 Task: Open a blank google sheet and write heading  City data  Add 10 city name:-  '1. Chelsea, New York, NY , 2. Beverly Hills, Los Angeles, CA , 3. Knightsbridge, London, United Kingdom , 4. Le Marais, Paris, forance , 5. Ginza, Tokyo, Japan_x000D_
6. Circular Quay, Sydney, Australia , 7. Mitte, Berlin, Germany , 8. Downtown, Toronto, Canada , 9. Trastevere, Rome, 10. Colaba, Mumbai, India. ' in December Last week sales are  1. Chelsea, New York, NY 10001 | 2. Beverly Hills, Los Angeles, CA 90210 | 3. Knightsbridge, London, United Kingdom SW1X 7XL | 4. Le Marais, Paris, forance 75004 | 5. Ginza, Tokyo, Japan 104-0061 | 6. Circular Quay, Sydney, Australia 2000 | 7. Mitte, Berlin, Germany 10178 | 8. Downtown, Toronto, Canada M5V 3L9 | 9. Trastevere, Rome, Italy 00153 | 10. Colaba, Mumbai, India 400005. Save page auditingSalesTrends
Action: Mouse moved to (1102, 75)
Screenshot: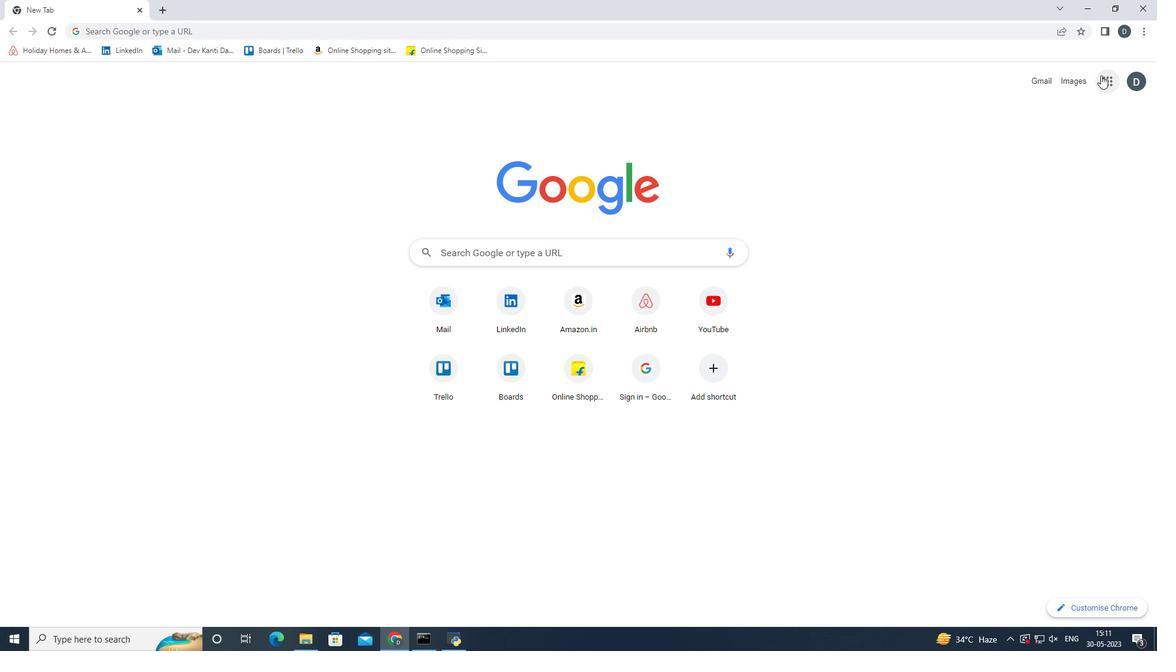 
Action: Mouse pressed left at (1102, 75)
Screenshot: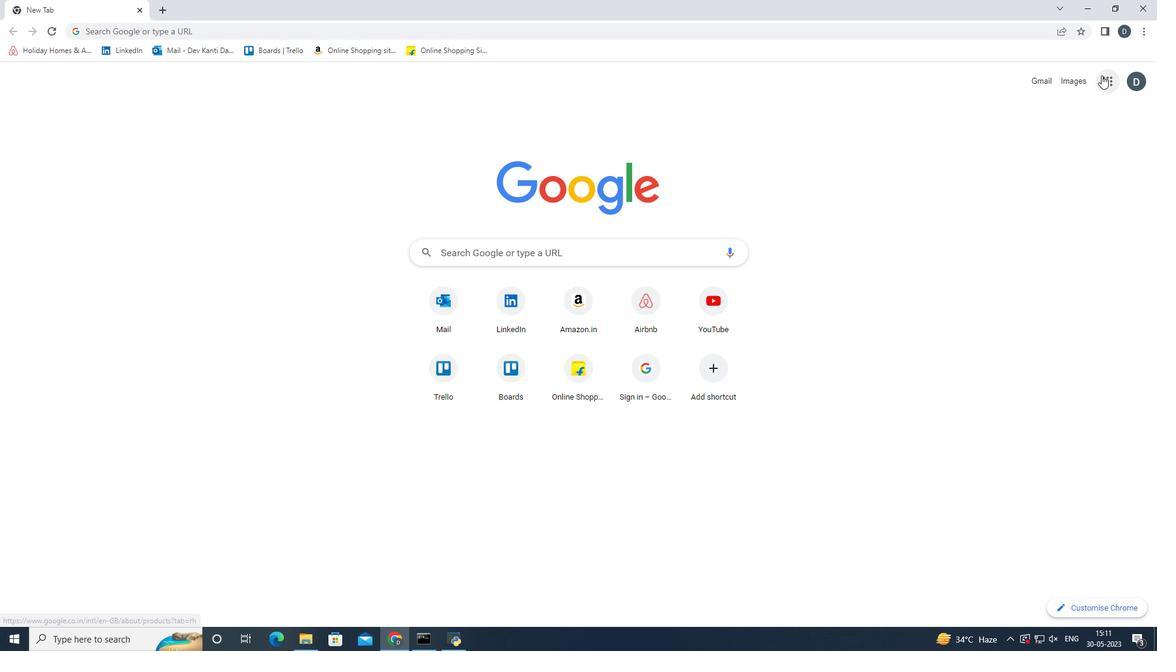 
Action: Mouse moved to (1083, 247)
Screenshot: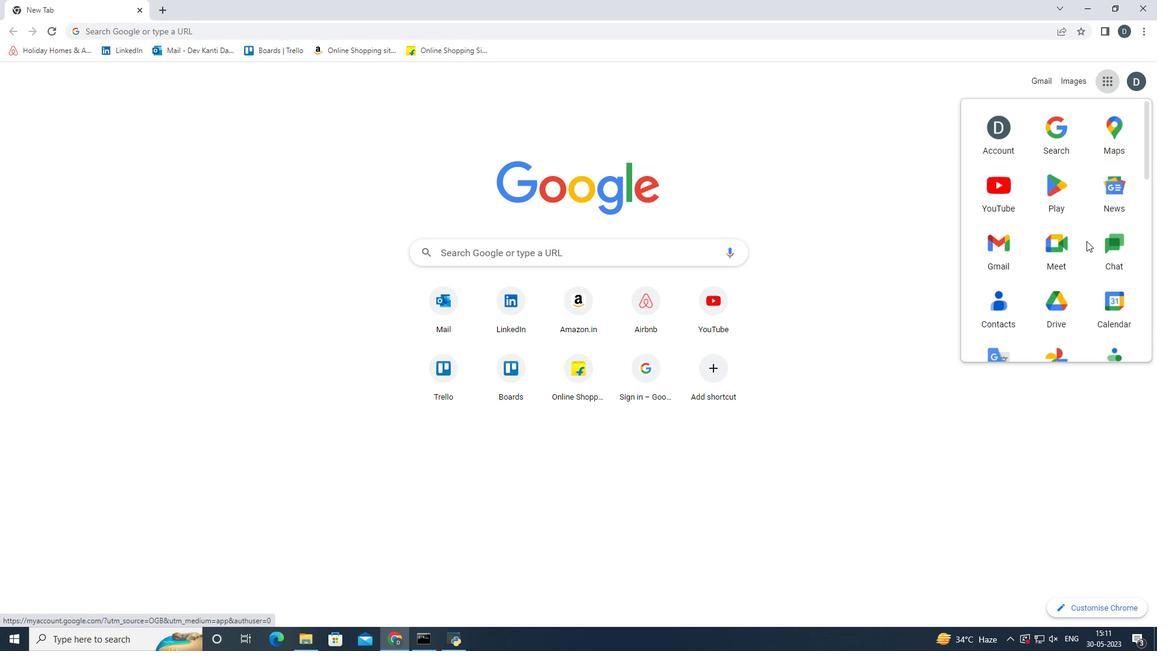 
Action: Mouse scrolled (1083, 246) with delta (0, 0)
Screenshot: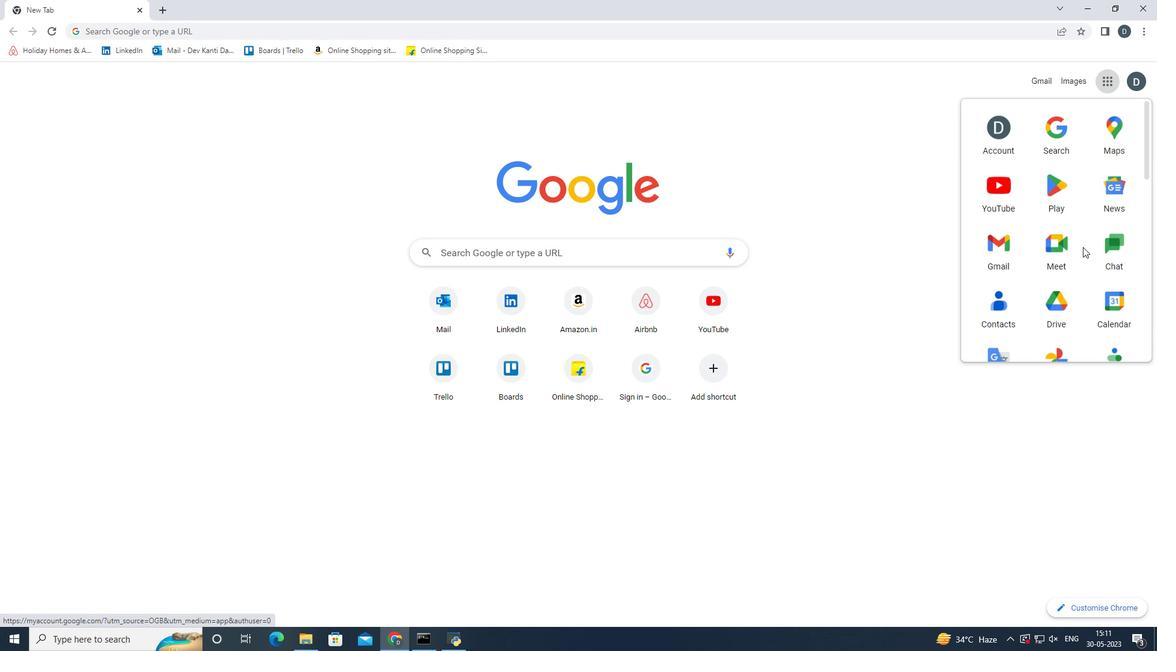 
Action: Mouse scrolled (1083, 246) with delta (0, 0)
Screenshot: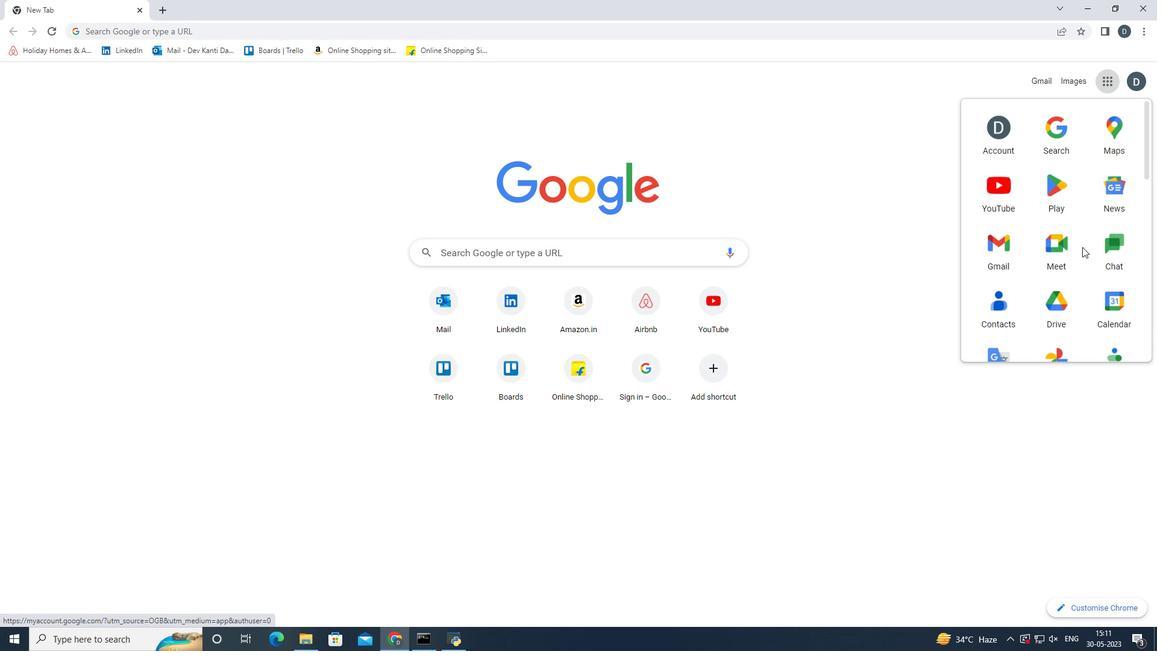
Action: Mouse scrolled (1083, 246) with delta (0, 0)
Screenshot: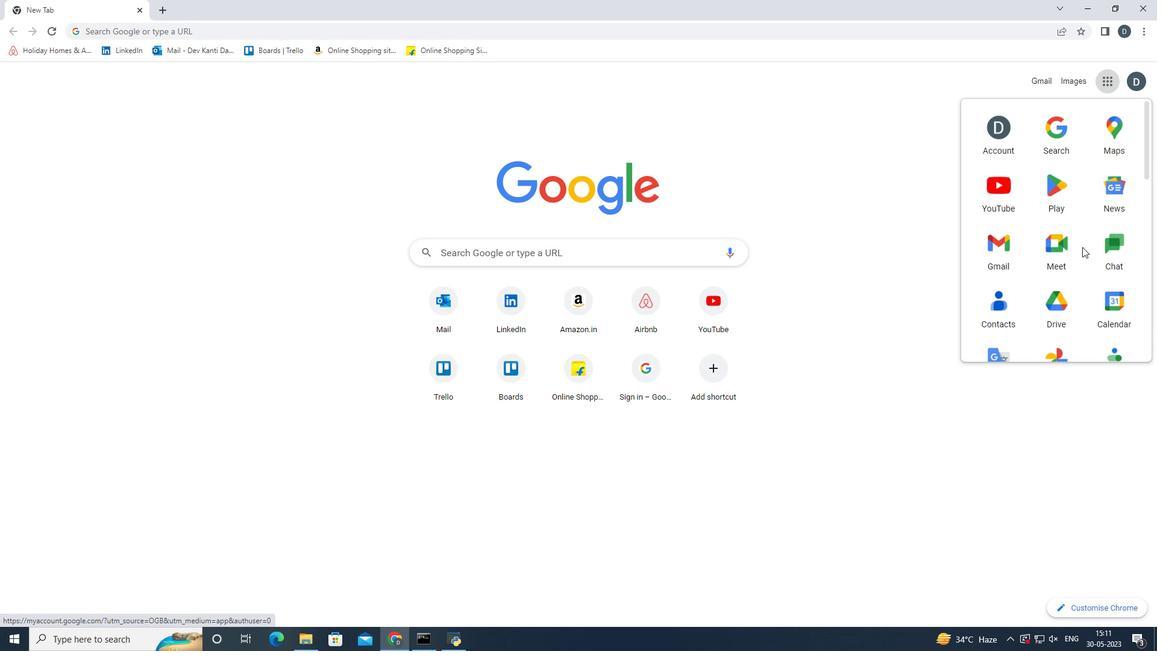 
Action: Mouse scrolled (1083, 246) with delta (0, 0)
Screenshot: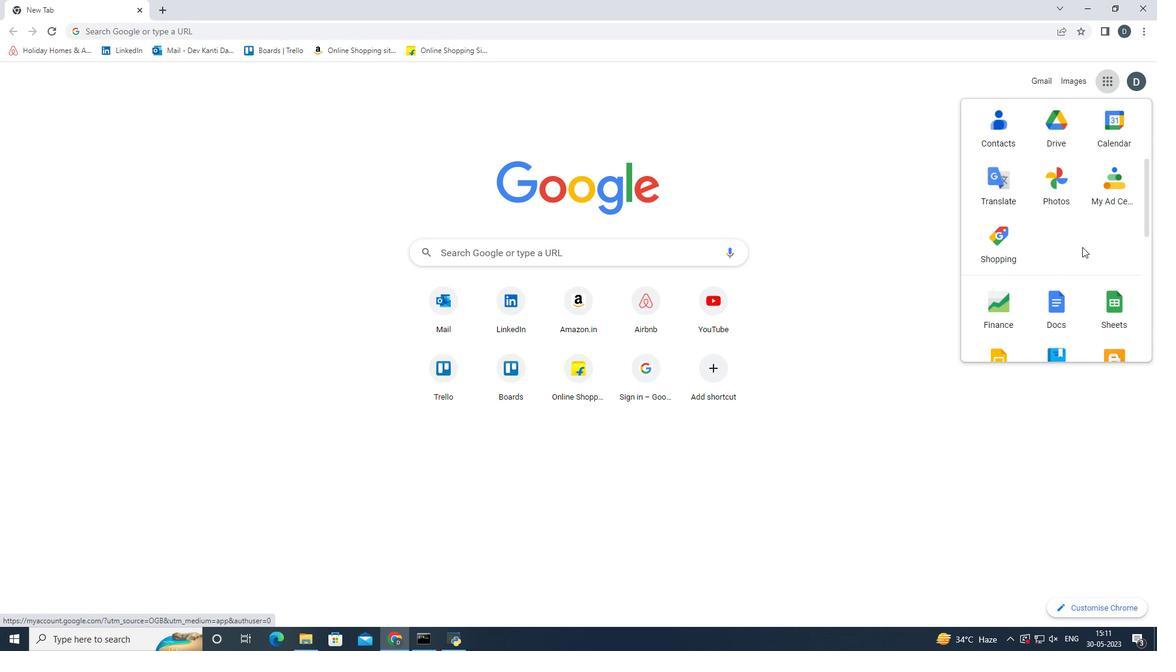 
Action: Mouse scrolled (1083, 246) with delta (0, 0)
Screenshot: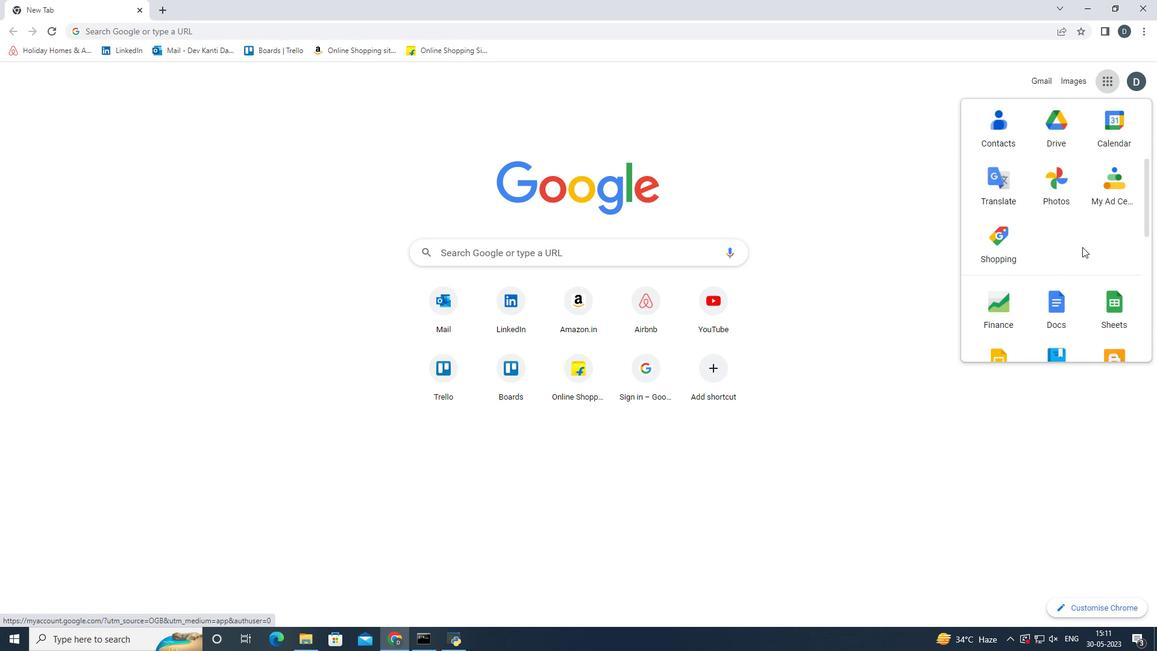
Action: Mouse moved to (1125, 203)
Screenshot: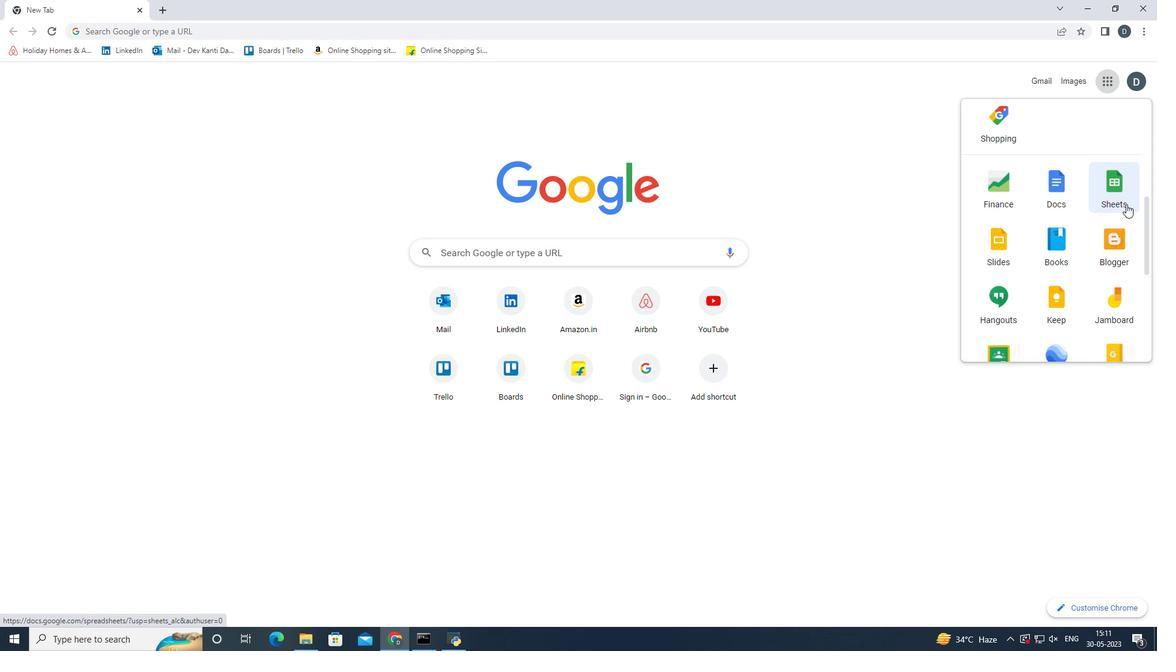 
Action: Mouse pressed left at (1125, 203)
Screenshot: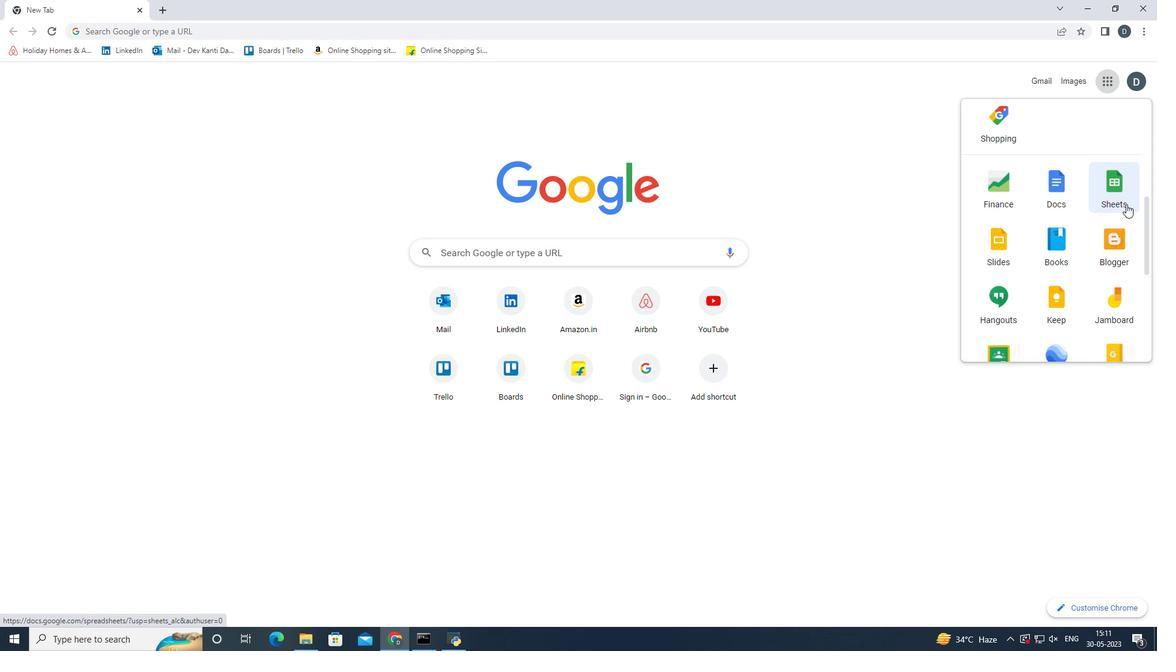 
Action: Mouse moved to (271, 178)
Screenshot: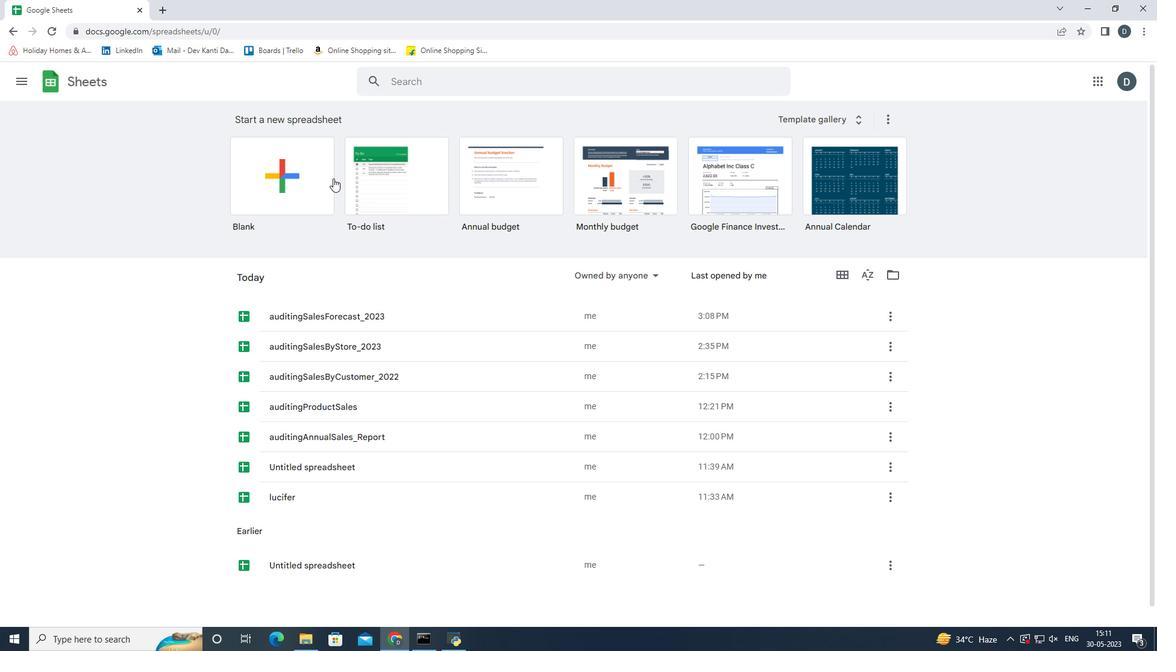 
Action: Mouse pressed left at (271, 178)
Screenshot: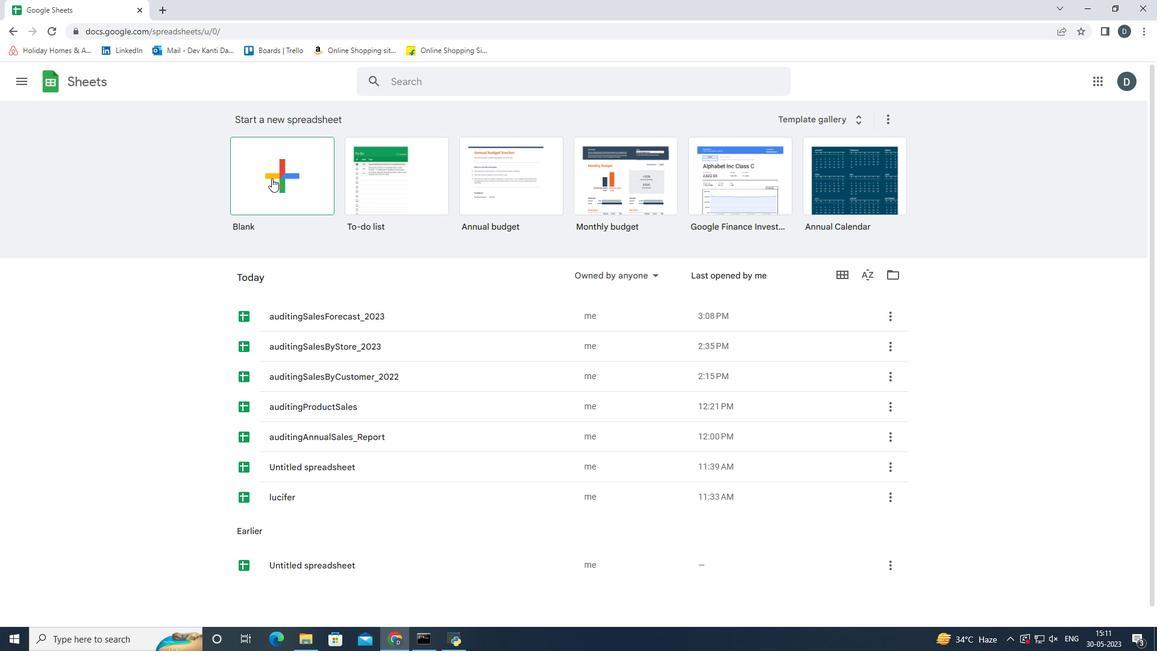 
Action: Mouse moved to (77, 169)
Screenshot: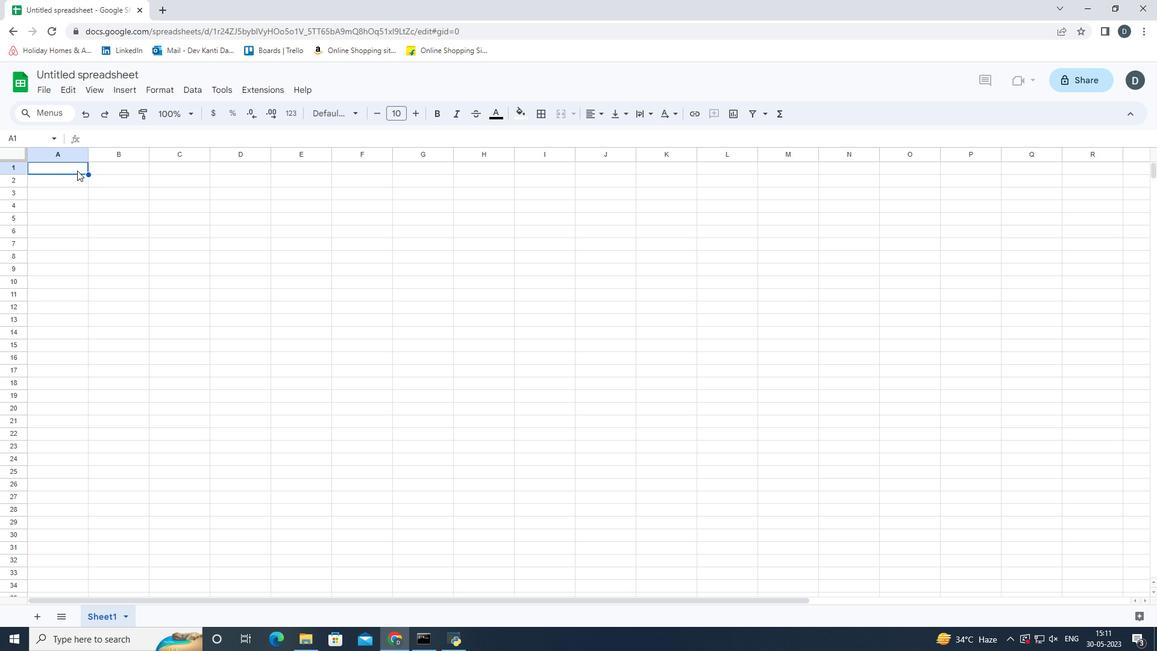 
Action: Key pressed <Key.shift>City<Key.space><Key.shift>Data<Key.enter><Key.shift><Key.shift><Key.shift><Key.shift><Key.shift><Key.shift><Key.shift><Key.shift><Key.shift><Key.shift><Key.shift><Key.shift><Key.shift><Key.shift><Key.shift><Key.shift><Key.shift><Key.shift><Key.shift><Key.shift><Key.shift><Key.shift><Key.shift><Key.shift><Key.shift><Key.shift><Key.shift><Key.shift><Key.shift><Key.shift><Key.shift><Key.shift><Key.shift><Key.shift><Key.shift><Key.shift><Key.shift><Key.shift><Key.shift><Key.shift><Key.shift><Key.shift><Key.shift><Key.shift><Key.shift><Key.shift><Key.shift><Key.shift><Key.shift><Key.shift><Key.shift><Key.shift><Key.shift><Key.shift><Key.shift><Key.shift><Key.shift><Key.shift><Key.shift><Key.shift><Key.shift><Key.shift><Key.shift>City<Key.space><Key.shift>Name<Key.enter><Key.up>
Screenshot: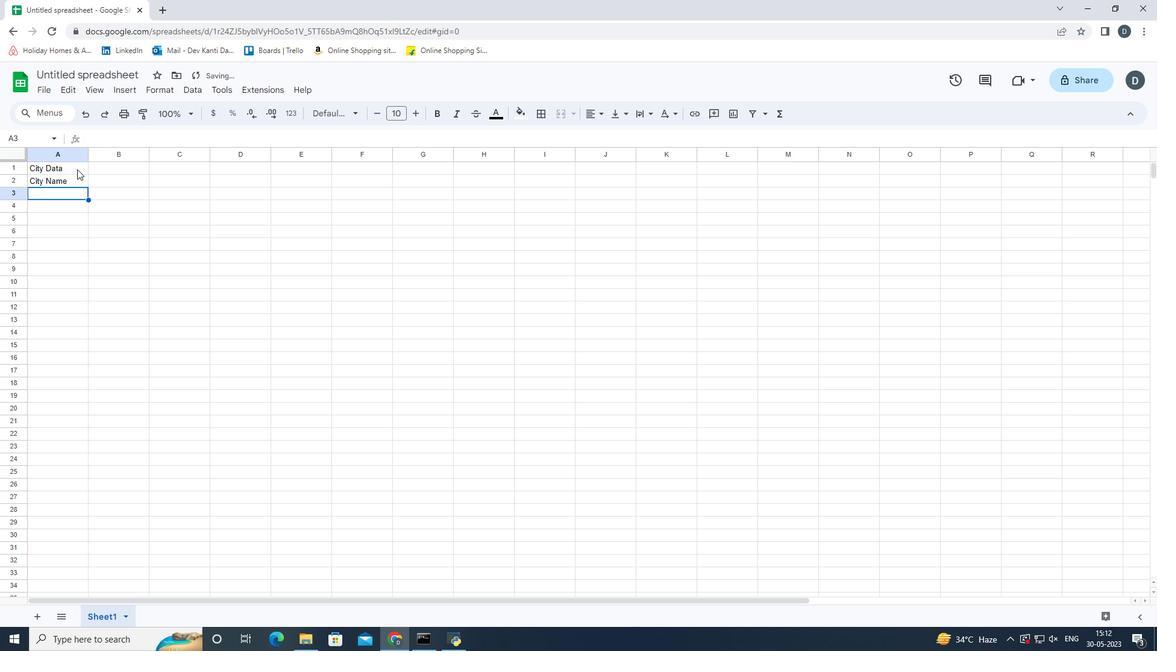 
Action: Mouse moved to (80, 186)
Screenshot: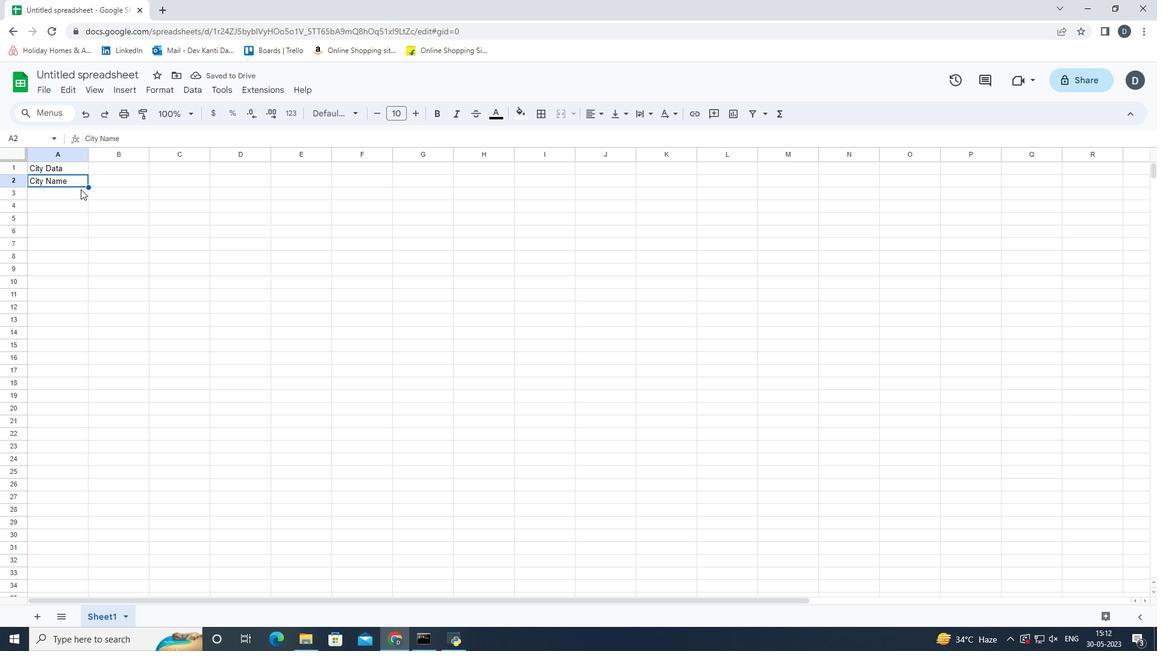 
Action: Mouse pressed left at (80, 186)
Screenshot: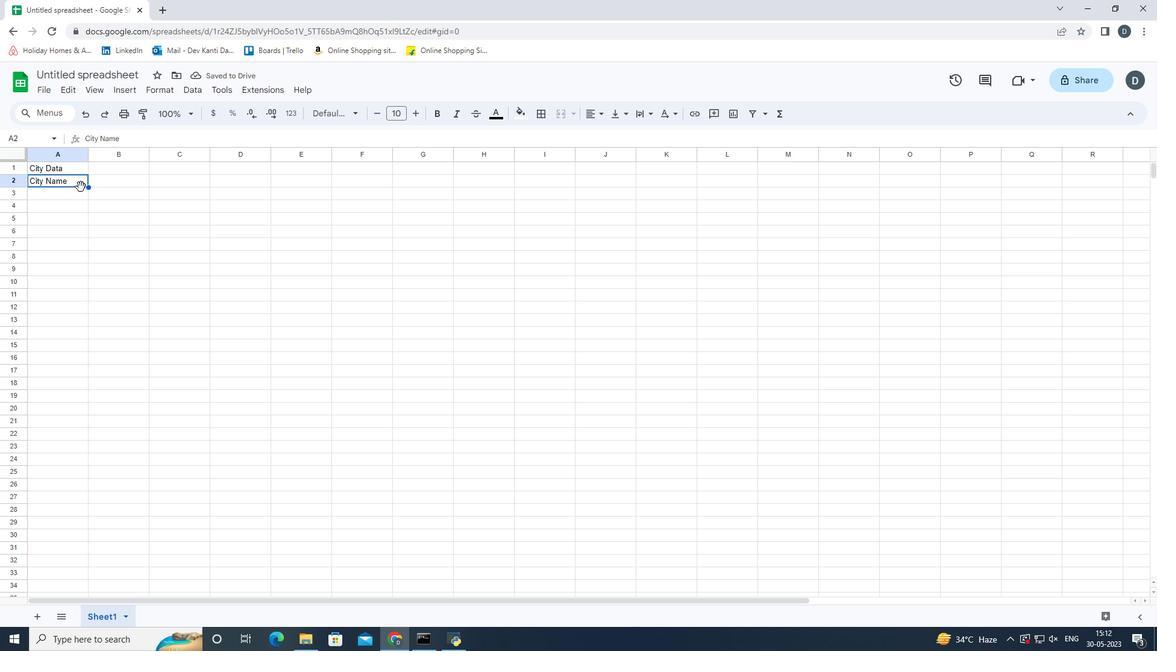 
Action: Mouse moved to (66, 179)
Screenshot: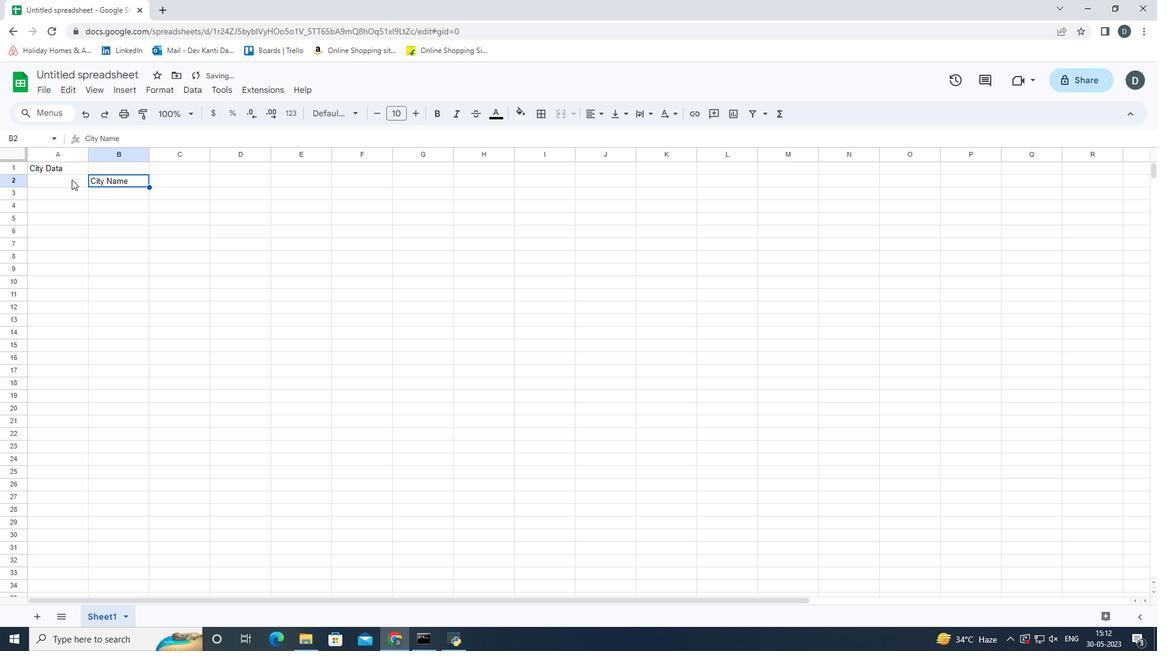 
Action: Mouse pressed left at (66, 179)
Screenshot: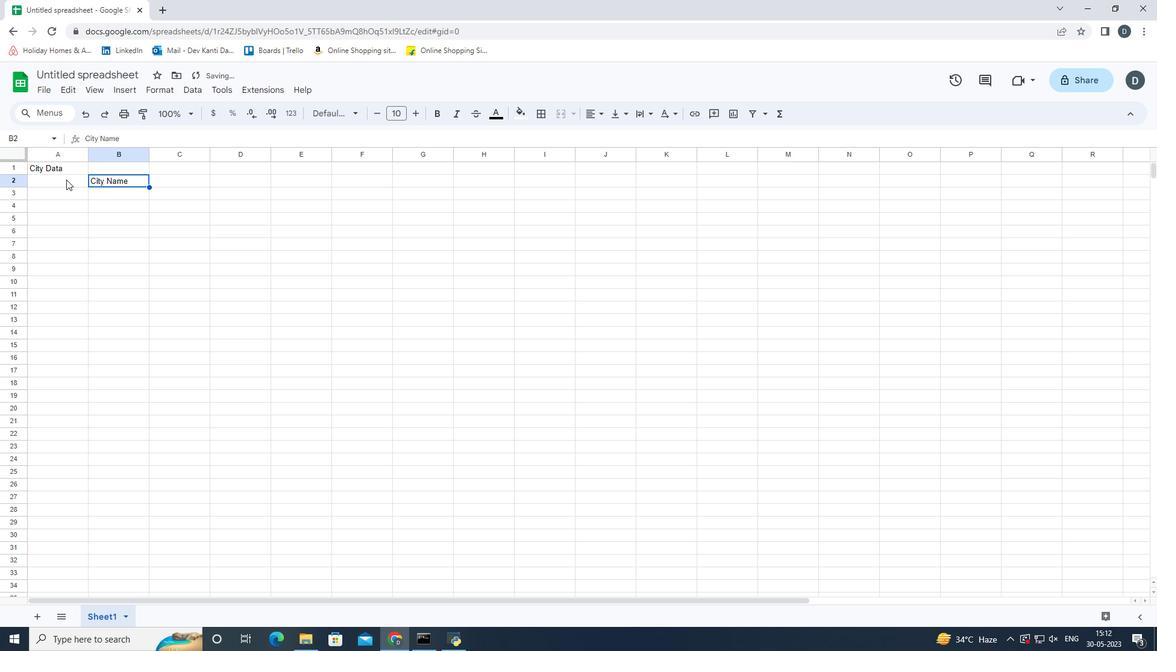 
Action: Key pressed <Key.shift>Sr.<Key.space><Key.shift>No.<Key.enter>1<Key.enter><Key.up><Key.right><Key.left><Key.down>2<Key.enter>3<Key.enter>4<Key.enter>5<Key.enter>6<Key.enter>7<Key.enter>8<Key.enter>9<Key.enter>10<Key.enter><Key.up><Key.up><Key.up><Key.up><Key.up><Key.up><Key.up><Key.up><Key.up><Key.up><Key.right><Key.shift>Chelsea,<Key.space><Key.shift>New<Key.space><Key.shift><Key.shift><Key.shift><Key.shift><Key.shift><Key.shift><Key.shift>York,<Key.space><Key.shift><Key.shift><Key.shift><Key.shift><Key.shift><Key.shift><Key.shift><Key.shift><Key.shift><Key.shift><Key.shift><Key.shift><Key.shift><Key.shift><Key.shift><Key.shift><Key.shift><Key.shift><Key.shift><Key.shift><Key.shift><Key.shift><Key.shift><Key.shift>NY<Key.enter>
Screenshot: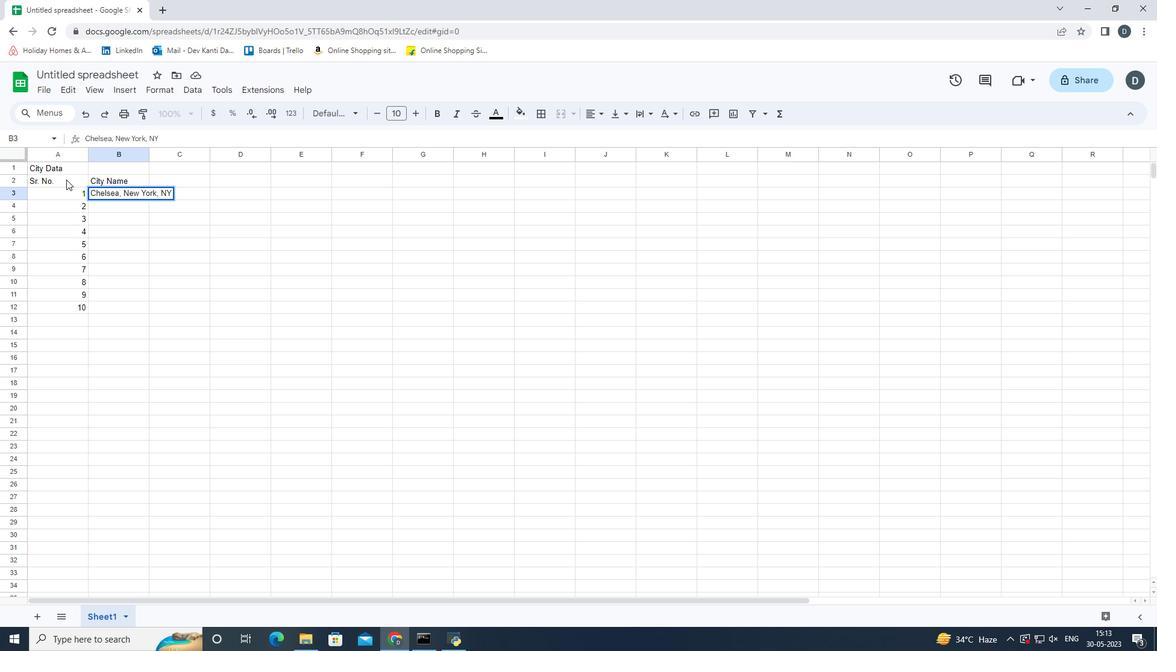
Action: Mouse moved to (148, 151)
Screenshot: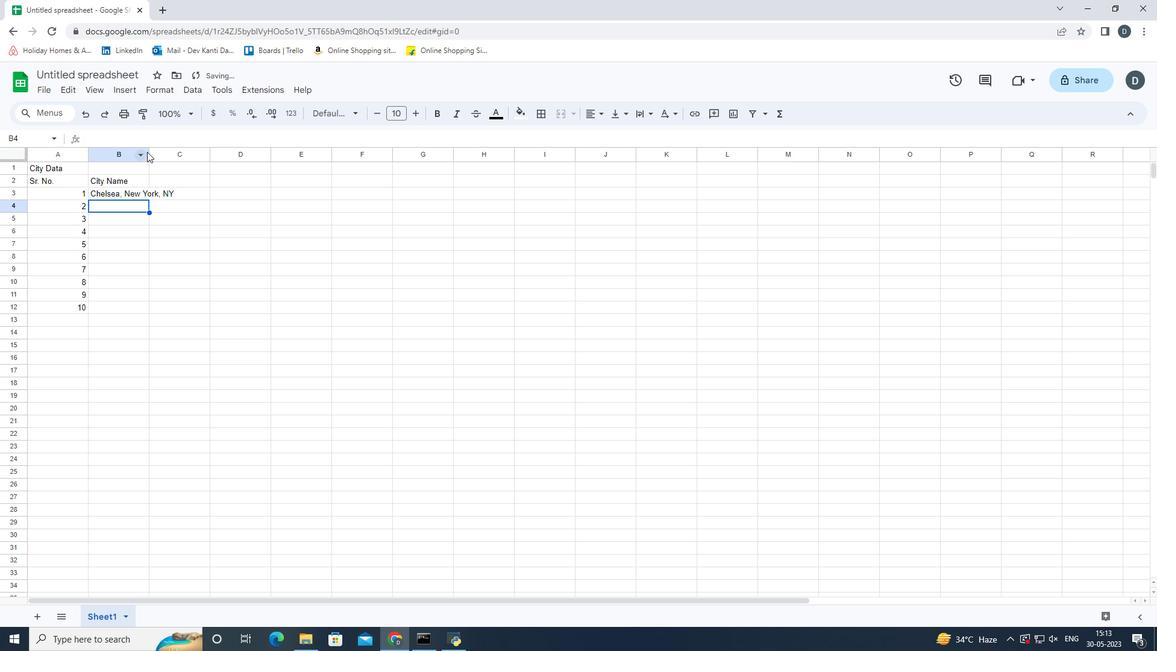 
Action: Mouse pressed left at (148, 151)
Screenshot: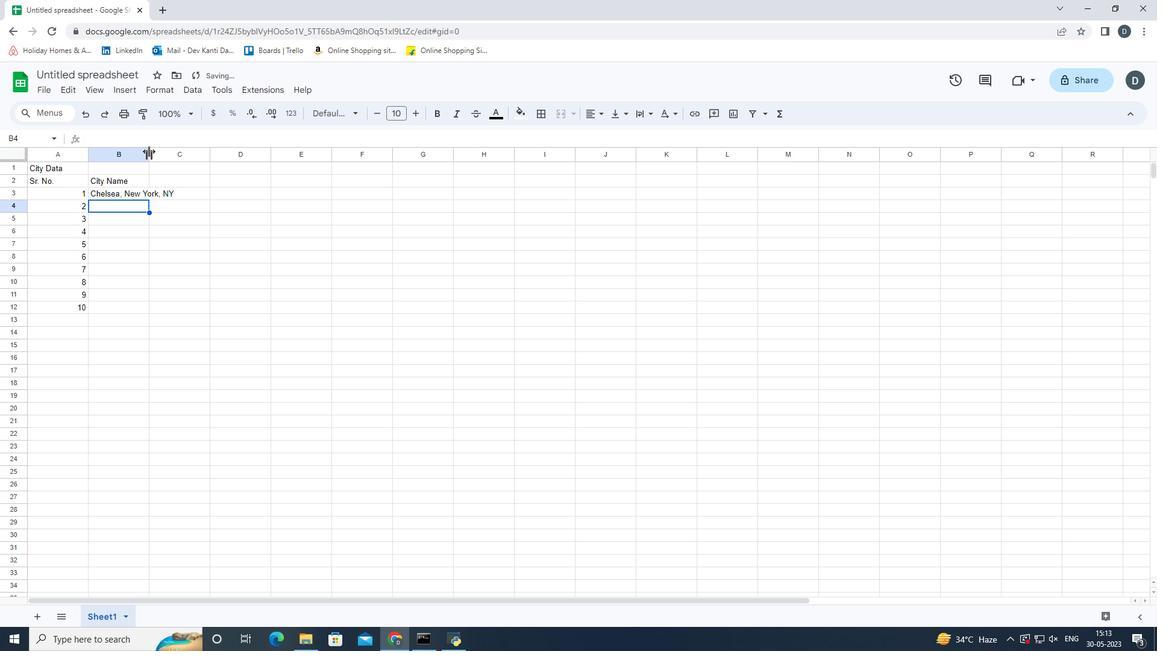 
Action: Mouse moved to (188, 246)
Screenshot: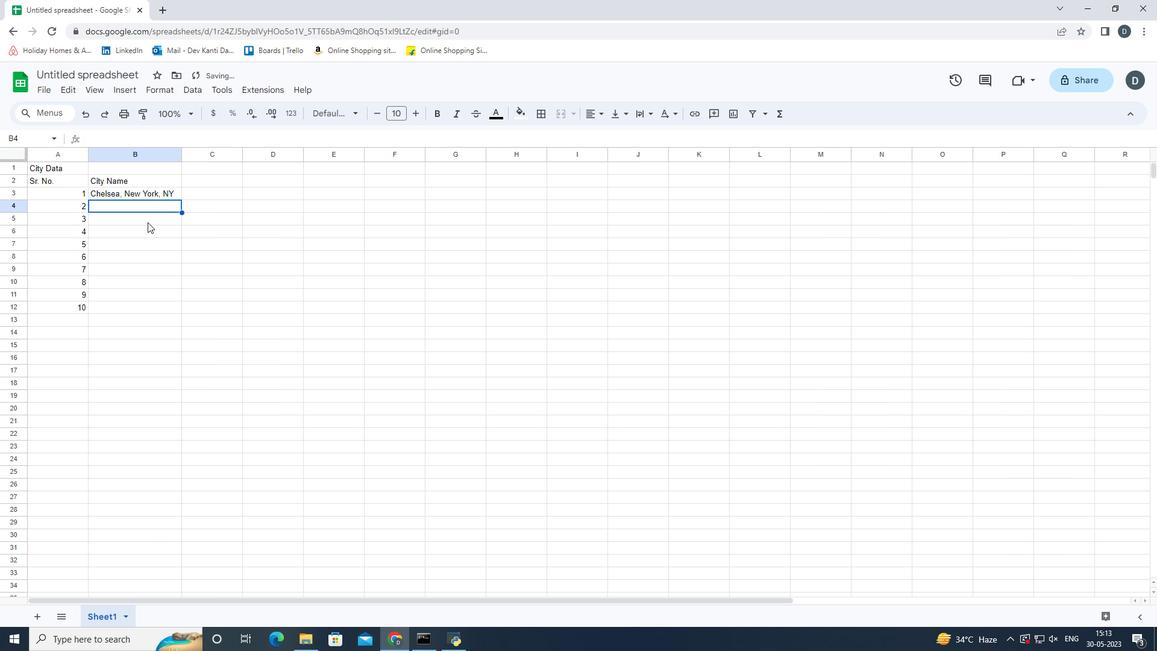 
Action: Key pressed <Key.shift><Key.shift><Key.shift><Key.shift><Key.shift><Key.shift><Key.shift><Key.shift><Key.shift><Key.shift><Key.shift><Key.shift><Key.shift><Key.shift><Key.shift><Key.shift><Key.shift><Key.shift><Key.shift><Key.shift><Key.shift>Beverly<Key.space><Key.shift><Key.shift><Key.shift>Hills,<Key.space><Key.shift_r>Los<Key.space><Key.shift>Angeles,<Key.space><Key.shift>CA
Screenshot: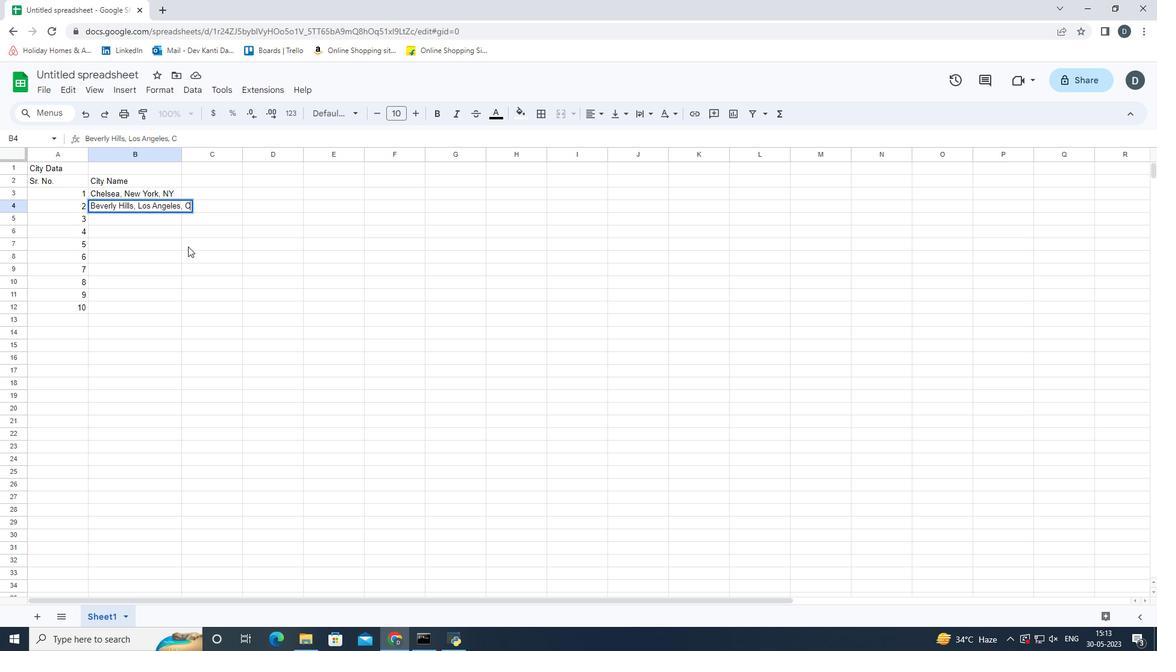 
Action: Mouse moved to (226, 223)
Screenshot: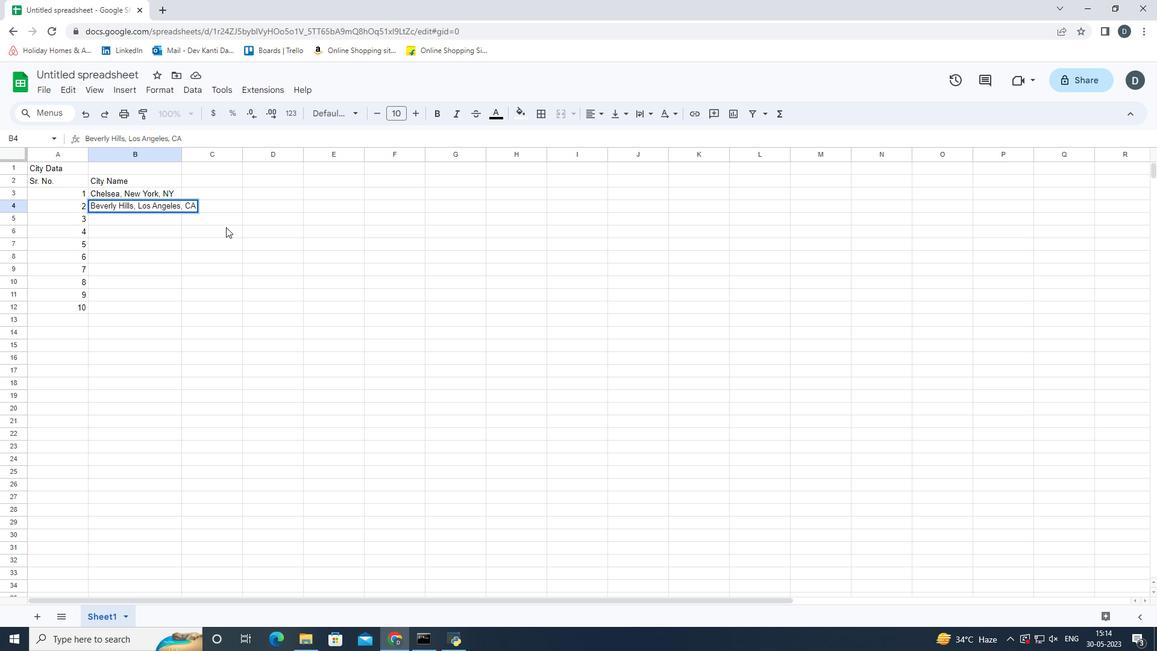 
Action: Key pressed <Key.enter>
Screenshot: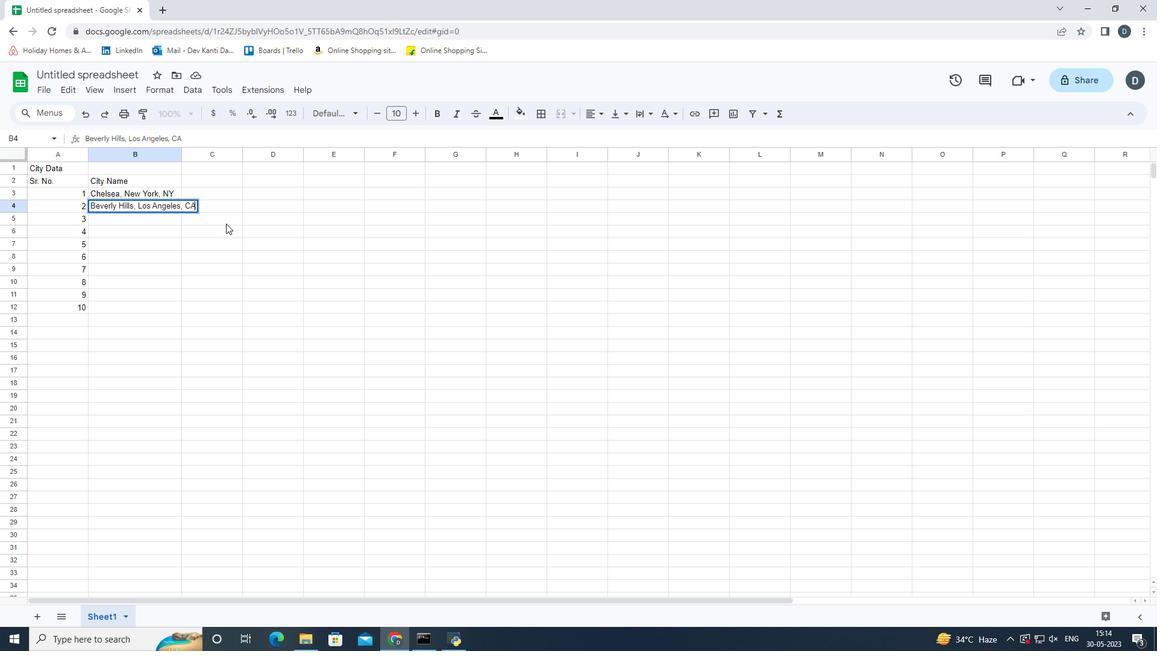 
Action: Mouse moved to (180, 154)
Screenshot: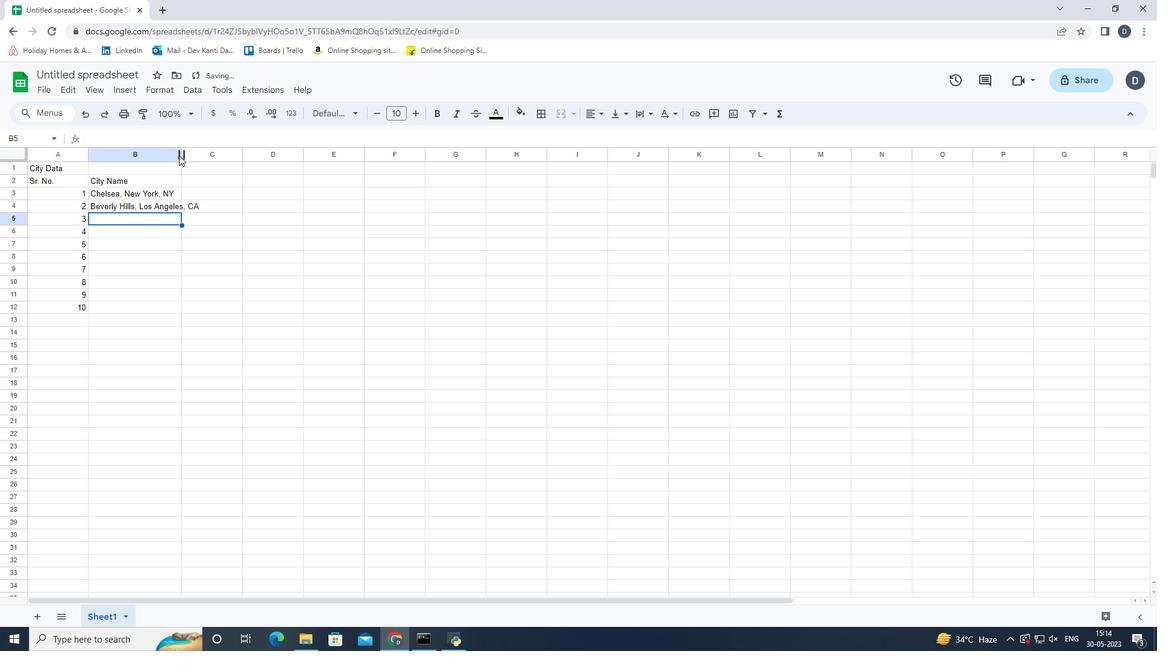 
Action: Mouse pressed left at (180, 154)
Screenshot: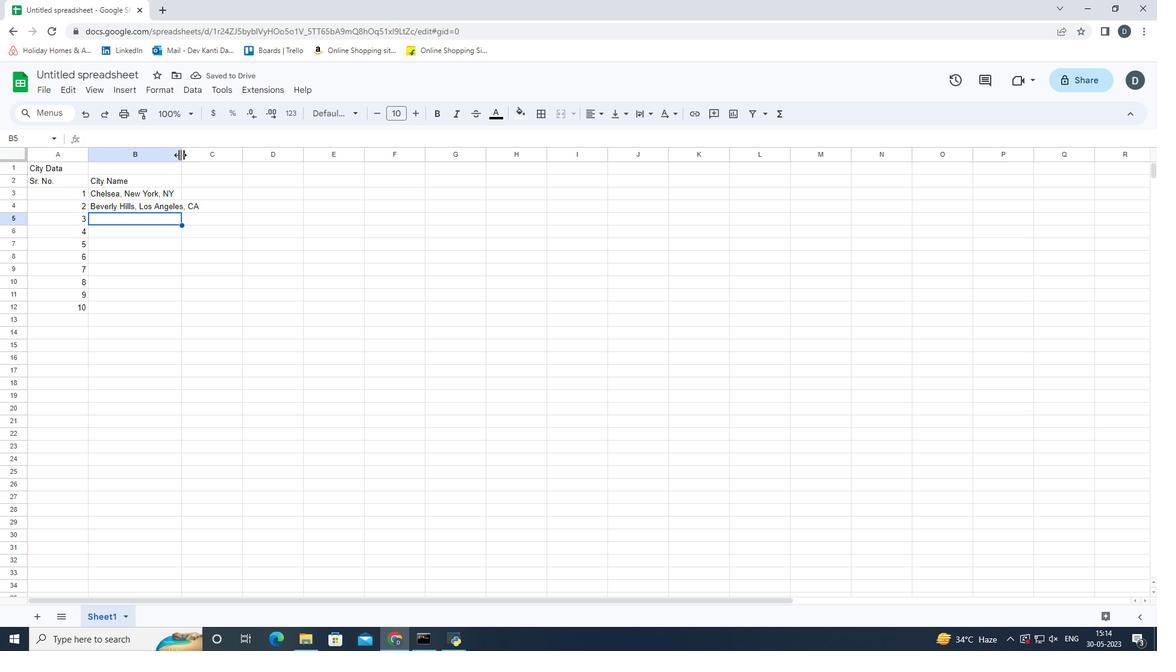 
Action: Mouse moved to (157, 227)
Screenshot: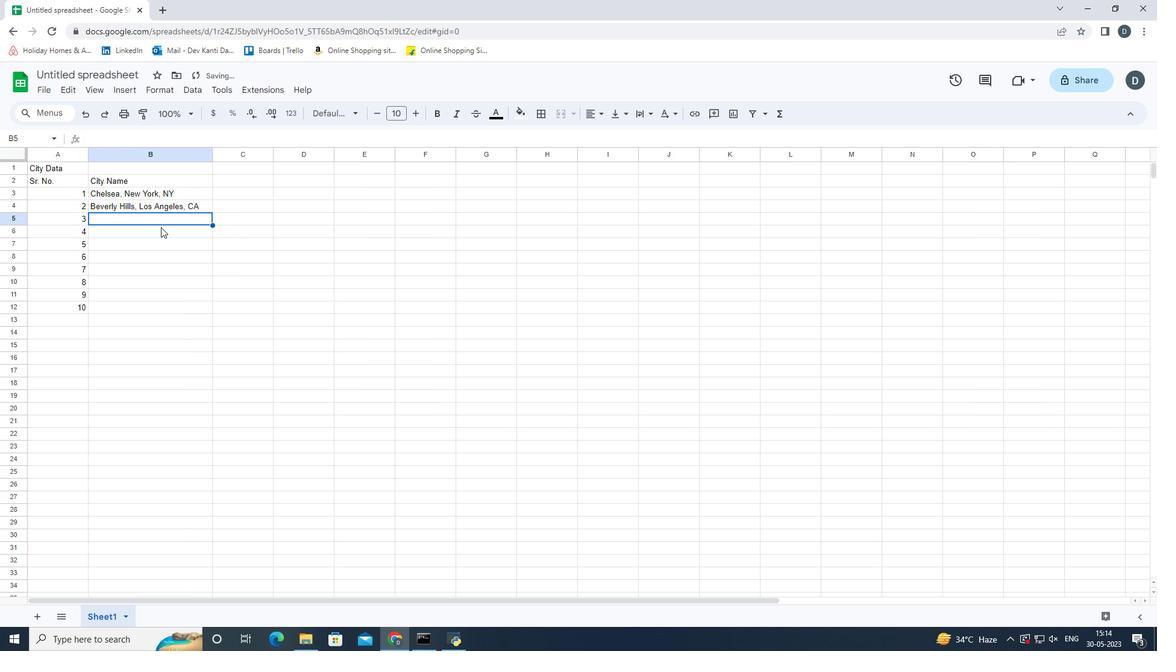 
Action: Key pressed <Key.shift_r>Knightsbridge,<Key.space><Key.shift_r>London<Key.space><Key.backspace>,<Key.space><Key.shift_r><Key.shift_r><Key.shift_r><Key.shift_r><Key.shift_r><Key.shift_r><Key.shift_r><Key.shift_r><Key.shift_r><Key.shift_r><Key.shift_r><Key.shift_r><Key.shift_r><Key.shift_r><Key.shift_r><Key.shift_r><Key.shift_r><Key.shift_r><Key.shift_r><Key.shift_r><Key.shift_r><Key.shift_r><Key.shift_r><Key.shift_r><Key.shift_r><Key.shift_r><Key.shift_r>United<Key.space><Key.shift_r><Key.shift_r><Key.shift_r><Key.shift_r><Key.shift_r><Key.shift_r><Key.shift_r><Key.shift_r><Key.shift_r><Key.shift_r>Kingdom<Key.enter>
Screenshot: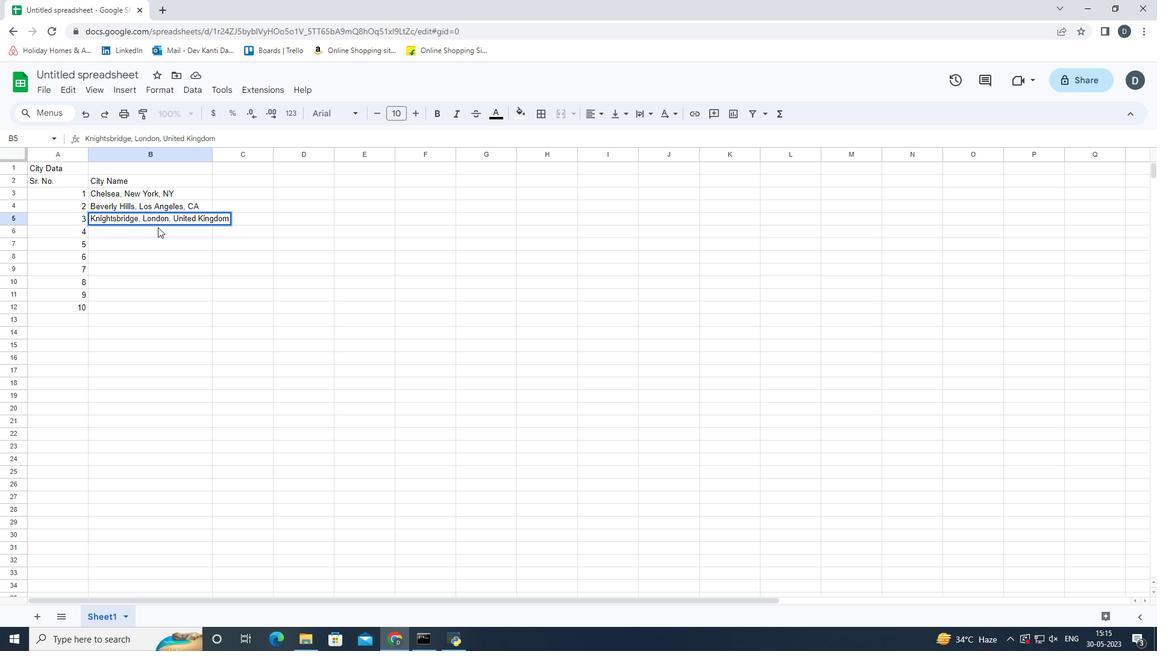 
Action: Mouse moved to (214, 151)
Screenshot: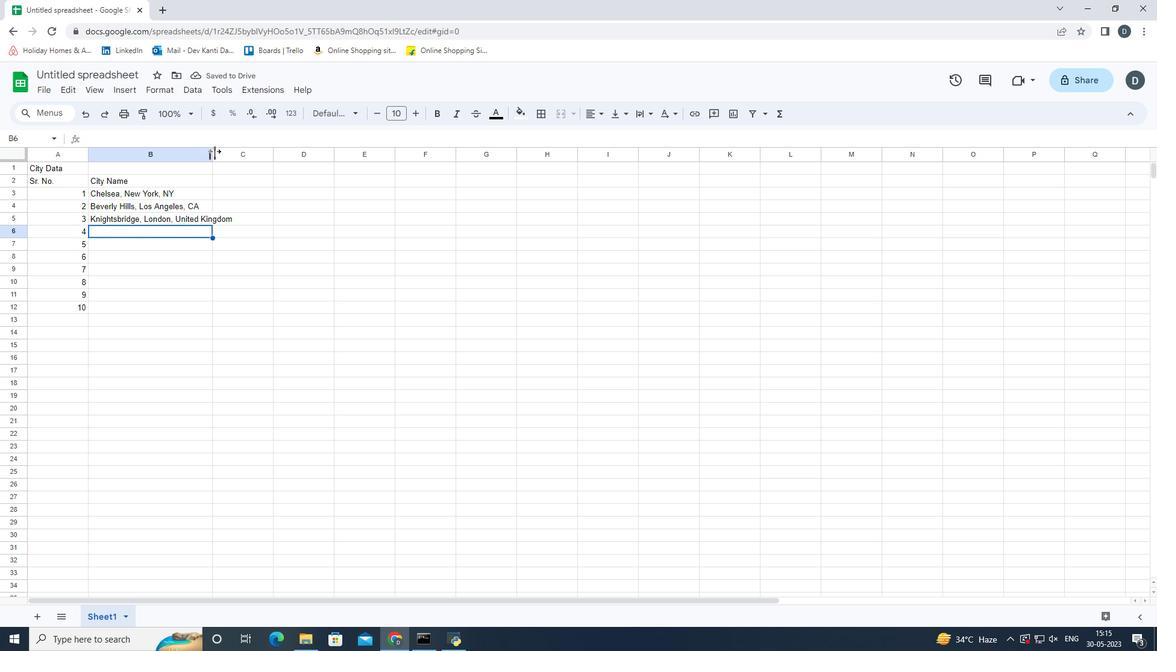 
Action: Mouse pressed left at (214, 151)
Screenshot: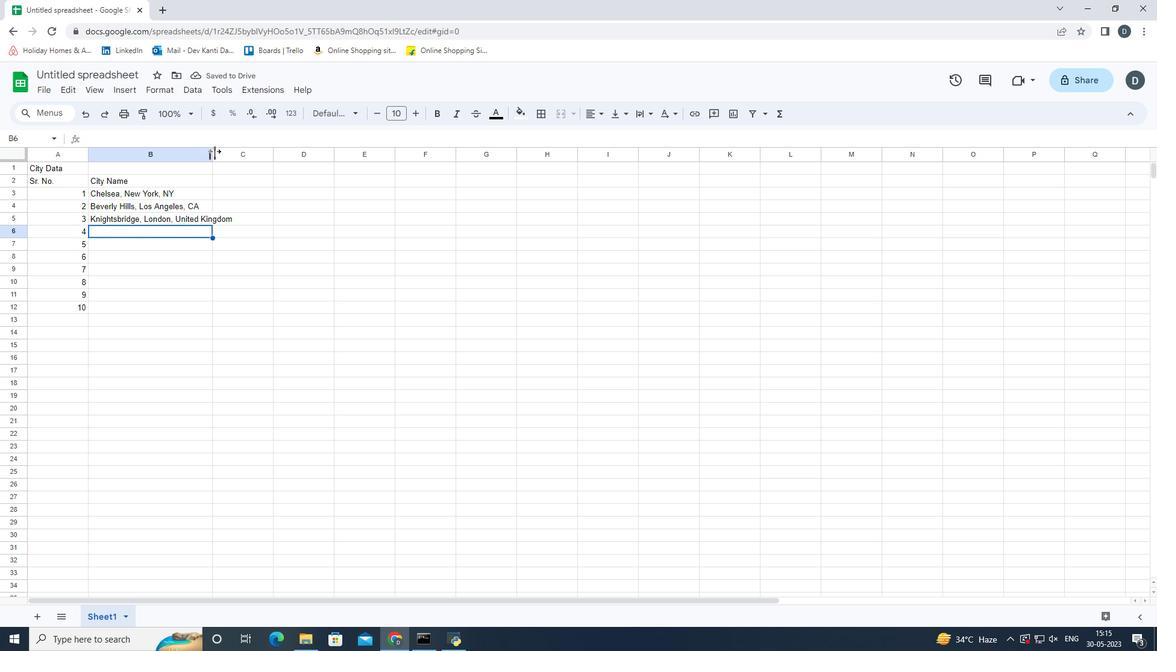 
Action: Mouse moved to (317, 220)
Screenshot: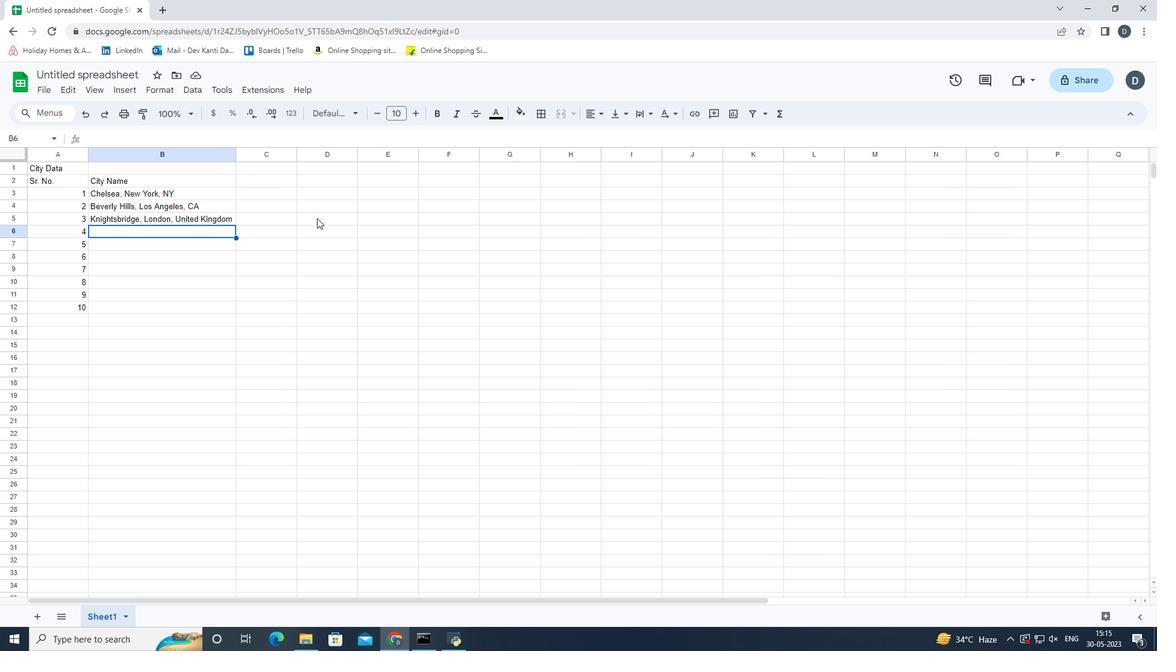 
Action: Key pressed <Key.shift_r>Le<Key.space><Key.shift_r>Marais,<Key.space><Key.shift_r><Key.shift_r><Key.shift_r><Key.shift_r><Key.shift_r><Key.shift_r><Key.shift_r><Key.shift_r>Paris,<Key.space><Key.shift_r><Key.shift_r><Key.shift_r><Key.shift_r><Key.shift_r><Key.shift_r><Key.shift_r><Key.shift_r><Key.shift_r><Key.shift_r><Key.shift_r><Key.shift_r><Key.shift_r><Key.shift_r><Key.shift_r><Key.shift_r><Key.shift_r><Key.shift_r><Key.shift_r><Key.shift_r>France<Key.enter><Key.shift_r><Key.shift_r><Key.shift_r><Key.shift_r><Key.shift_r>Ginza,<Key.space><Key.shift_r><Key.shift_r>Tokyo,<Key.space><Key.shift_r><Key.shift_r><Key.shift_r><Key.shift_r><Key.shift_r><Key.shift_r><Key.shift_r><Key.shift_r><Key.shift_r><Key.shift_r><Key.shift_r><Key.shift_r>Japan<Key.enter>
Screenshot: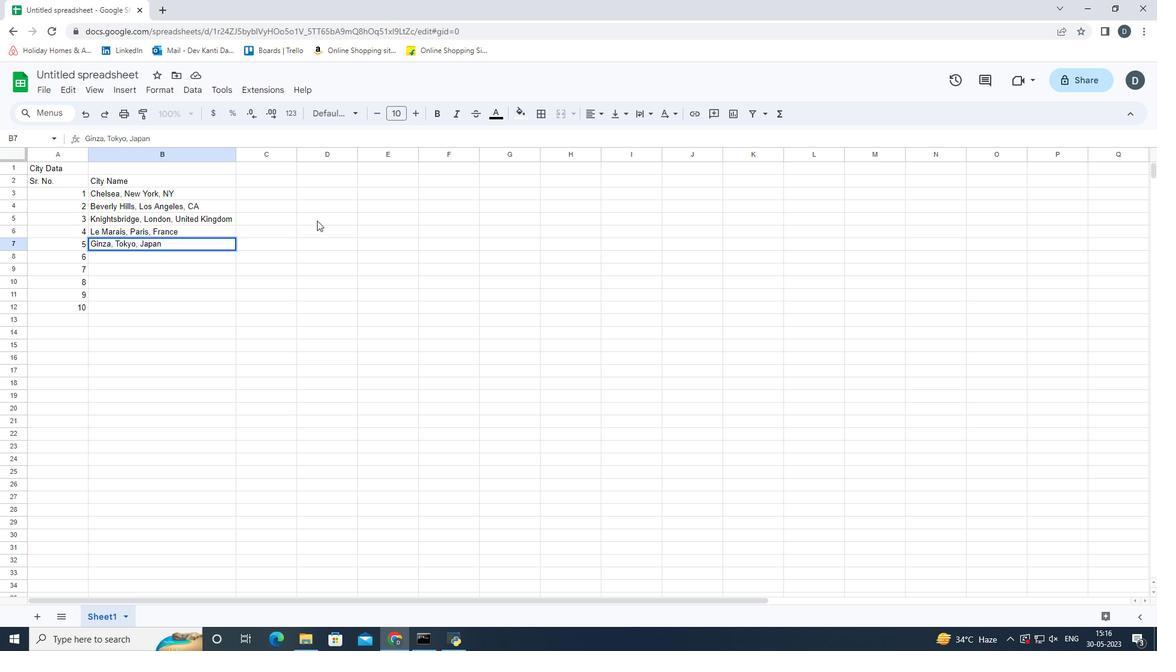 
Action: Mouse moved to (387, 232)
Screenshot: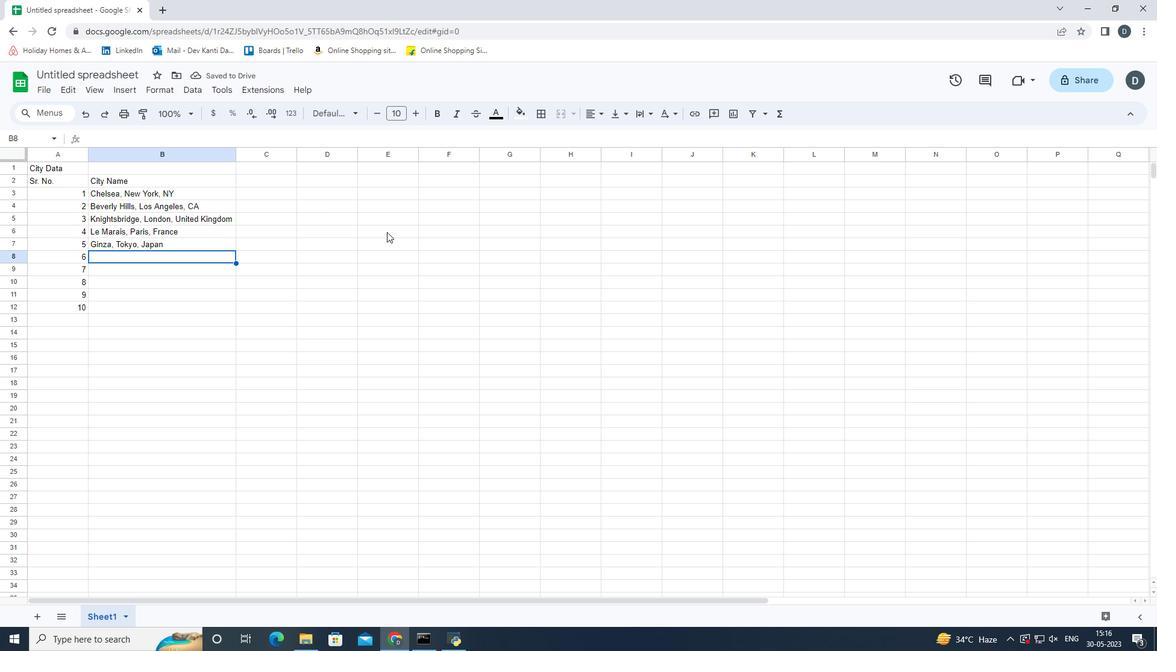 
Action: Key pressed <Key.shift>Circular<Key.space><Key.shift>Quay,<Key.space><Key.shift>Sydney,<Key.space><Key.shift>Australia<Key.enter><Key.shift_r>Mitte,<Key.space><Key.shift>Berlin,<Key.space><Key.shift>Germany
Screenshot: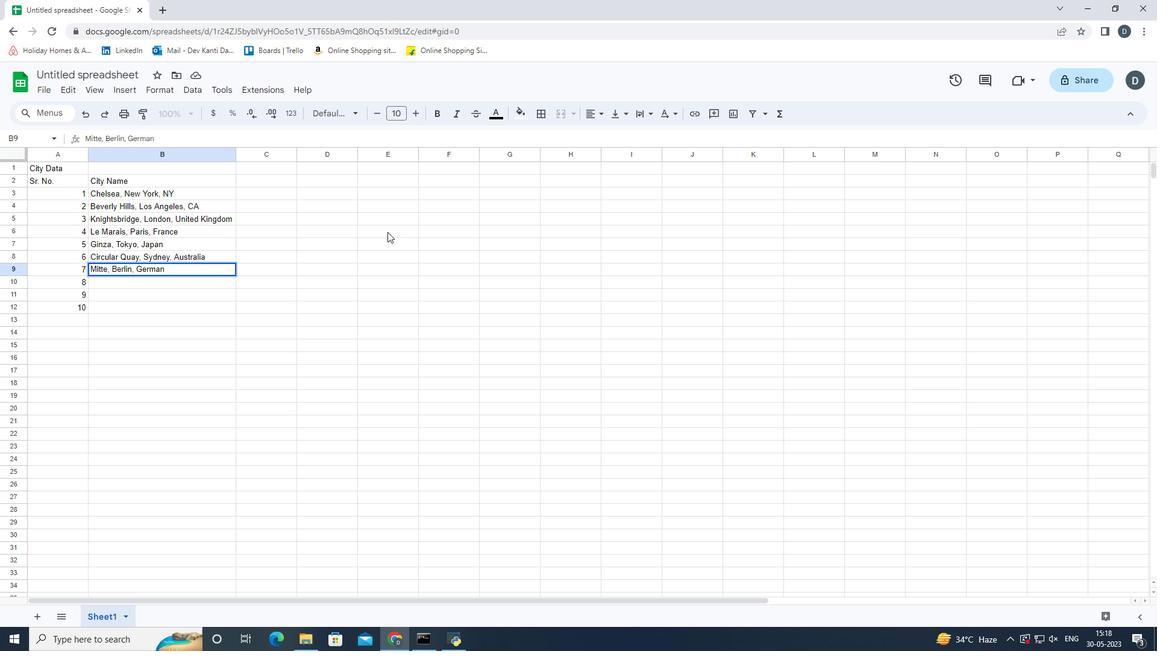 
Action: Mouse moved to (417, 241)
Screenshot: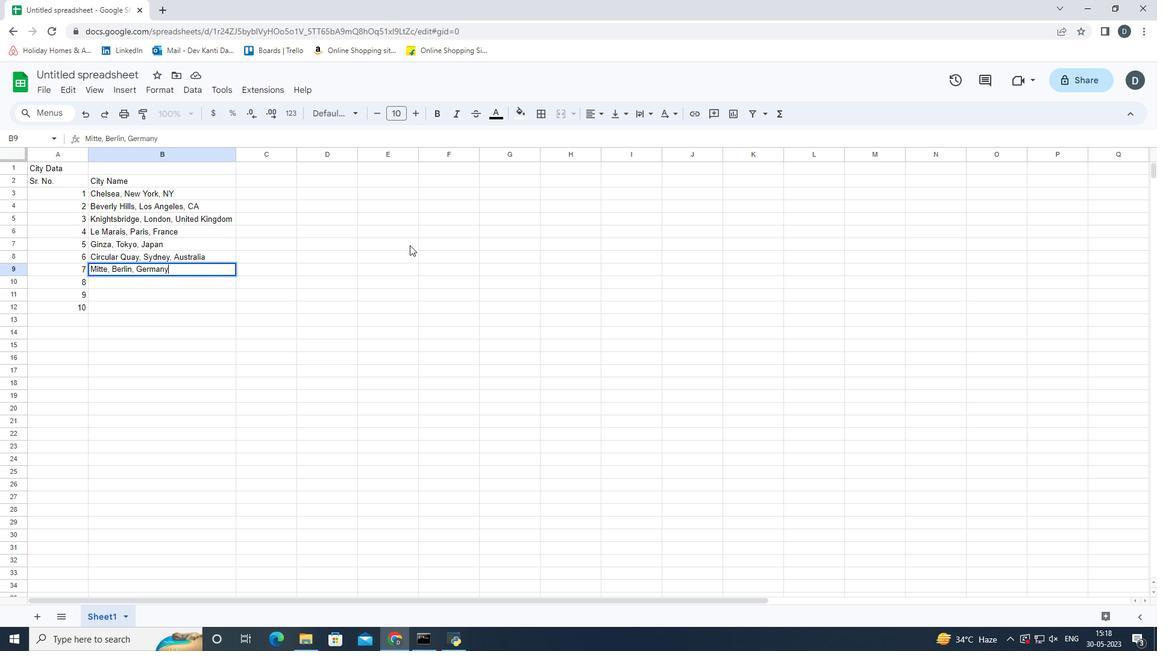 
Action: Key pressed <Key.enter><Key.shift>Downtown,<Key.space><Key.shift>Toronto,<Key.space><Key.shift>Canada<Key.enter><Key.shift>Trastevere,<Key.space><Key.shift>Rome<Key.enter><Key.shift>Colaba,<Key.space><Key.shift_r><Key.shift_r><Key.shift_r><Key.shift_r>Mumbai,<Key.shift>I<Key.backspace><Key.space><Key.shift>India<Key.down><Key.up><Key.right><Key.up><Key.up><Key.up><Key.up><Key.up><Key.up><Key.up><Key.up><Key.up><Key.up>
Screenshot: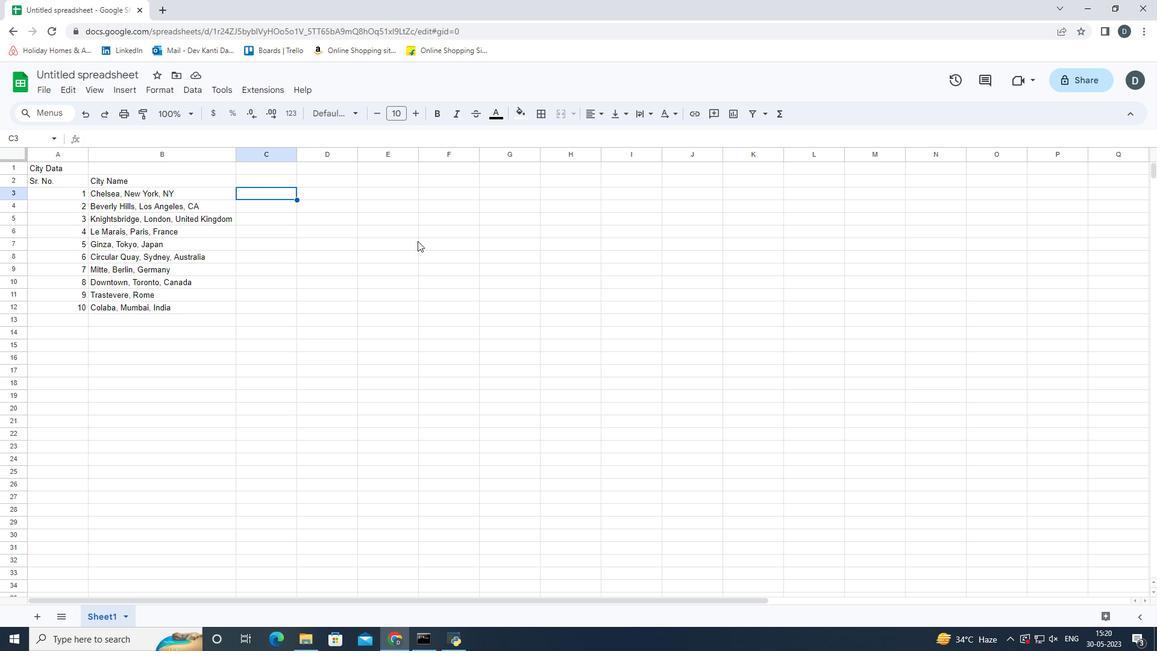 
Action: Mouse moved to (402, 303)
Screenshot: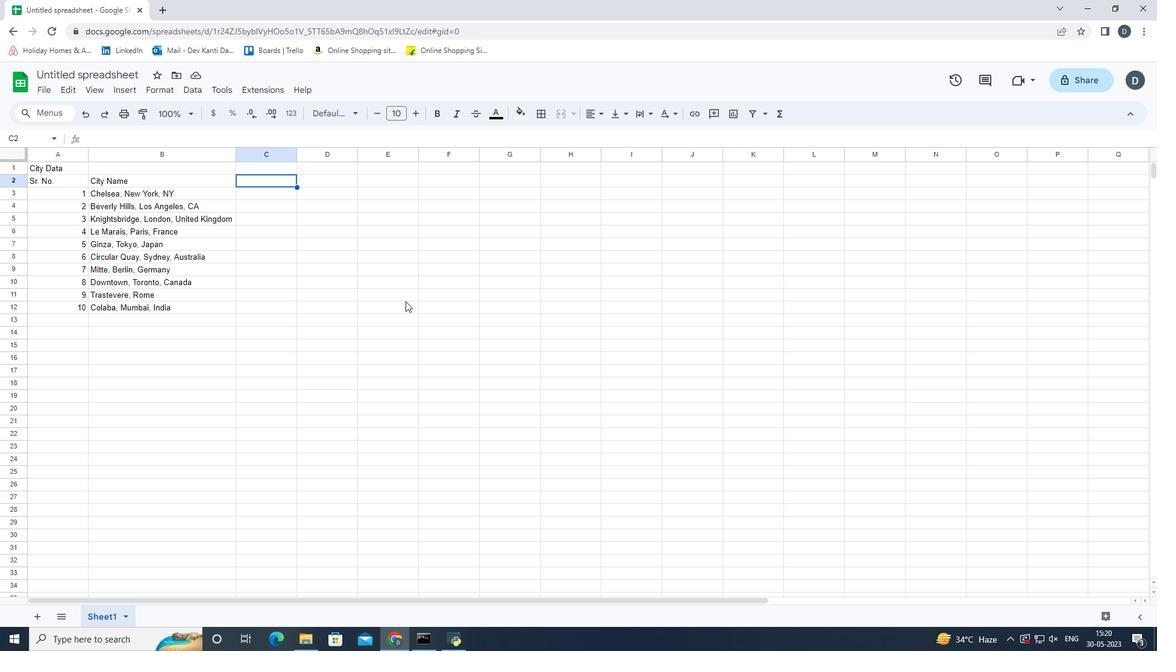 
Action: Key pressed <Key.shift><Key.shift><Key.shift><Key.shift><Key.shift><Key.shift><Key.shift><Key.shift><Key.shift><Key.shift><Key.shift><Key.shift><Key.shift><Key.shift><Key.shift><Key.shift><Key.shift><Key.shift><Key.shift><Key.shift><Key.shift><Key.shift><Key.shift><Key.shift><Key.shift><Key.shift><Key.shift><Key.shift><Key.shift><Key.shift><Key.shift><Key.shift><Key.shift><Key.shift><Key.shift><Key.shift><Key.shift><Key.shift><Key.shift><Key.shift><Key.shift><Key.shift><Key.shift><Key.shift>Last<Key.space>we<Key.backspace><Key.backspace><Key.shift><Key.shift><Key.shift><Key.shift><Key.shift><Key.shift>Week<Key.space><Key.shift>Data<Key.space>of<Key.space><Key.shift><Key.shift>December<Key.enter>
Screenshot: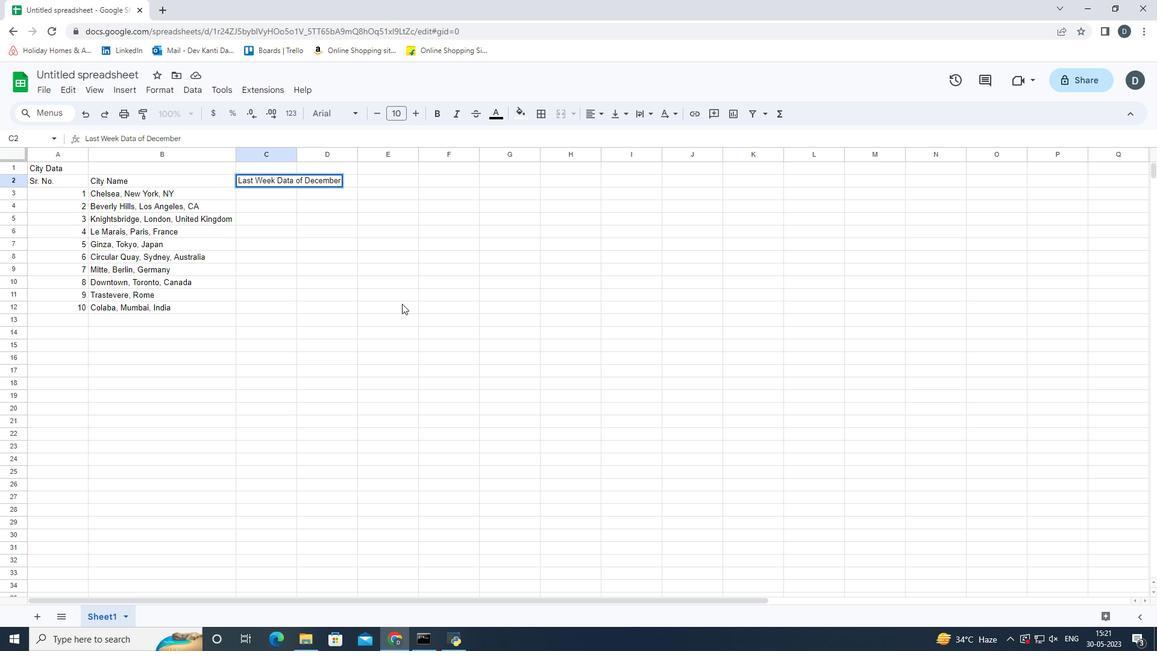 
Action: Mouse moved to (296, 157)
Screenshot: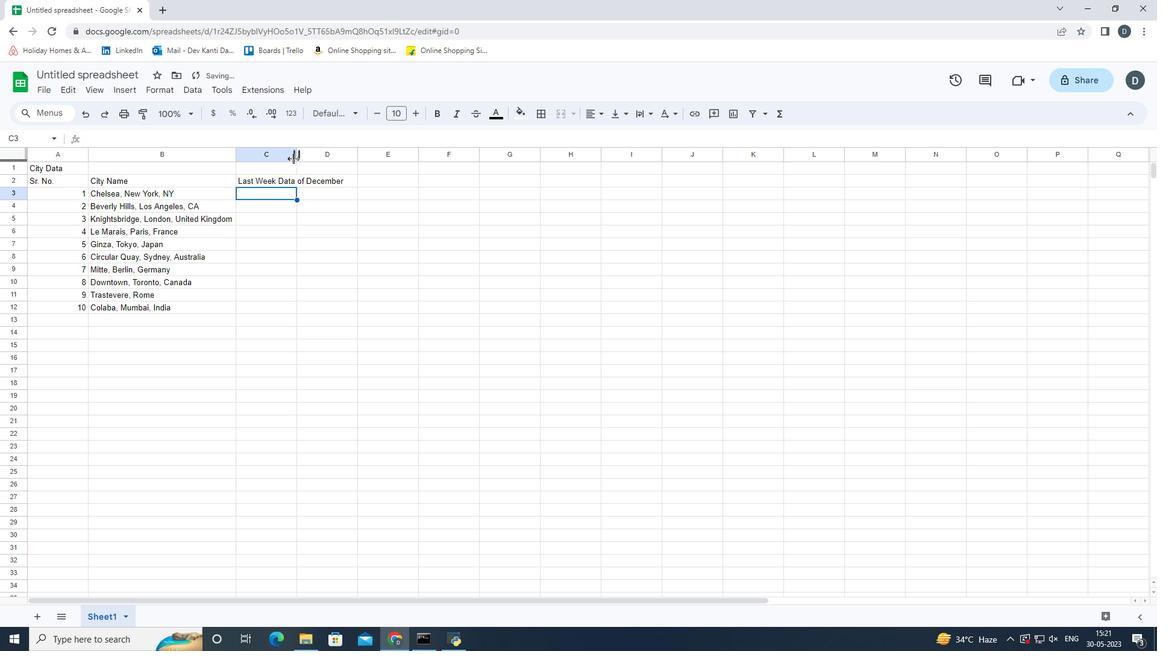 
Action: Mouse pressed left at (296, 157)
Screenshot: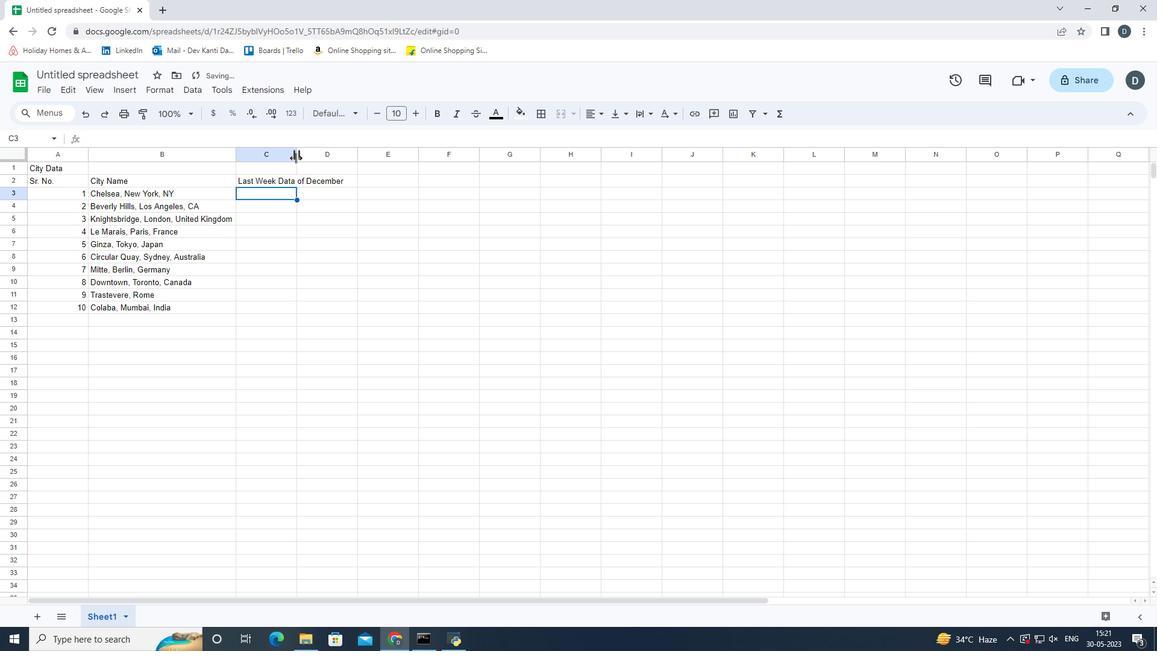 
Action: Mouse moved to (520, 184)
Screenshot: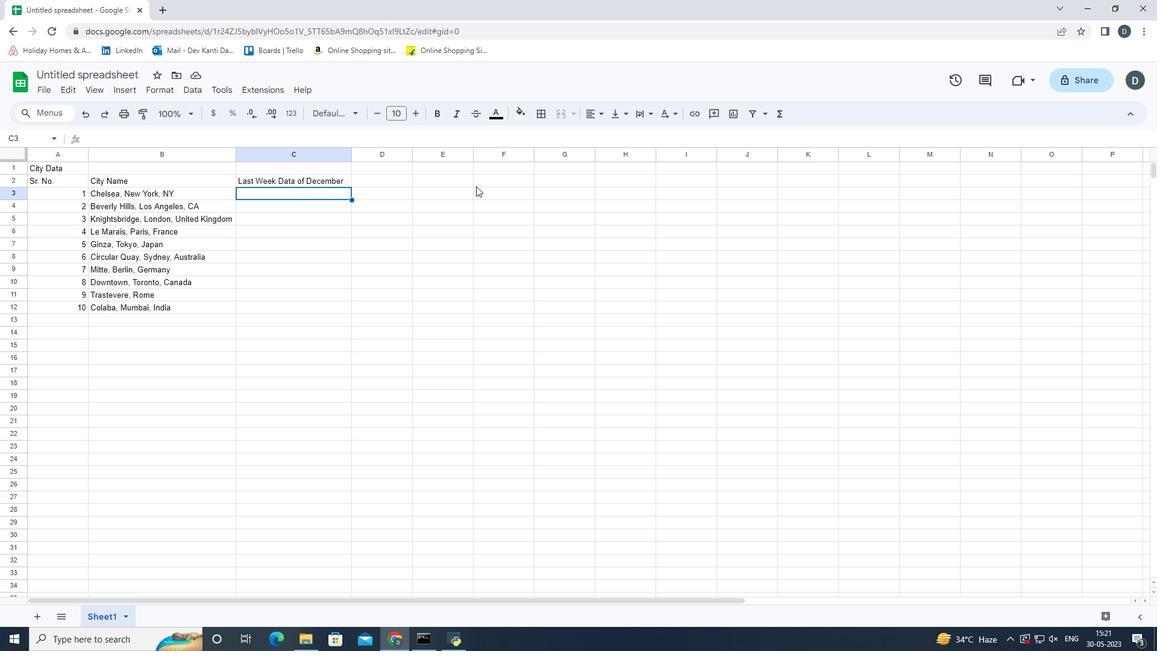
Action: Key pressed 10001<Key.enter>90210<Key.enter>
Screenshot: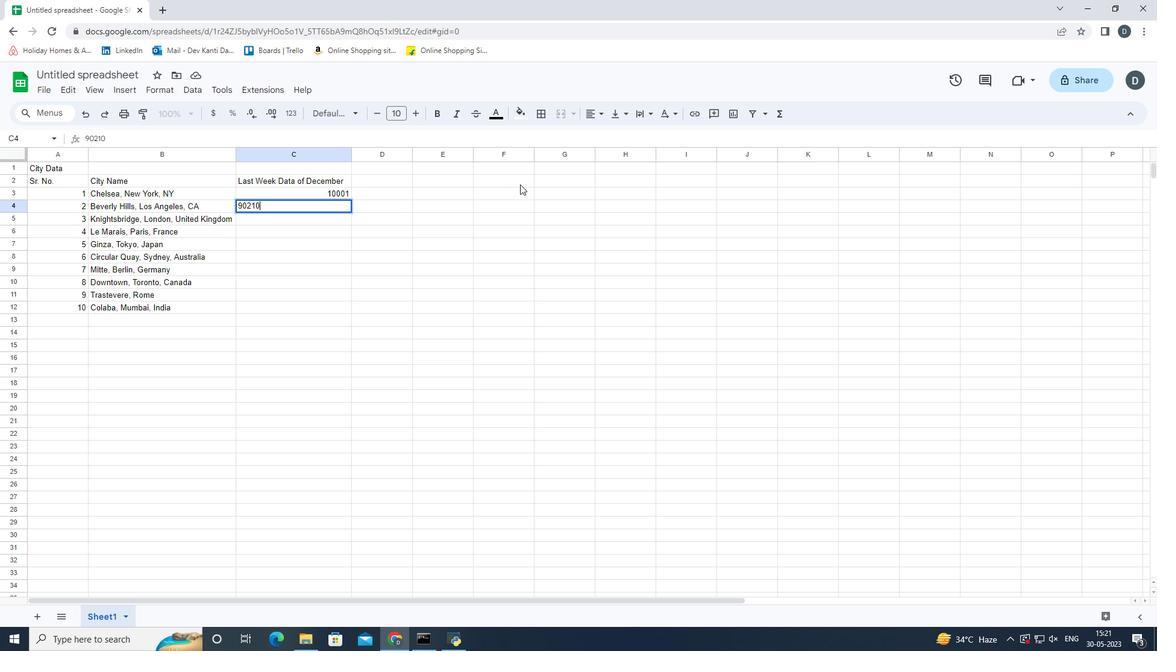 
Action: Mouse moved to (523, 207)
Screenshot: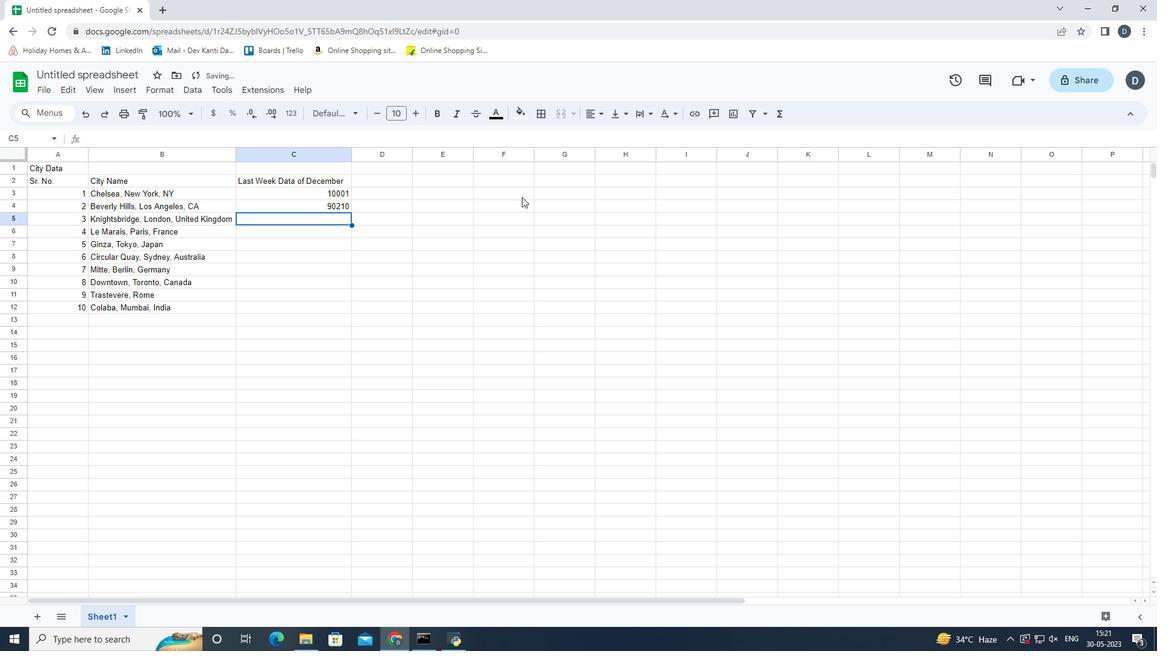
Action: Key pressed <Key.shift>SW1<Key.shift><Key.shift><Key.shift><Key.shift><Key.shift><Key.shift><Key.shift>X<Key.space>7<Key.shift>X<Key.shift_r>L<Key.enter>75004<Key.enter>104-0061<Key.enter>2000<Key.enter>10178<Key.enter><Key.shift_r>M5<Key.shift><Key.shift><Key.shift><Key.shift><Key.shift><Key.shift><Key.shift><Key.shift><Key.shift><Key.shift><Key.shift><Key.shift><Key.shift><Key.shift><Key.shift>V<Key.space>3<Key.shift_r><Key.shift_r><Key.shift_r><Key.shift_r><Key.shift_r><Key.shift_r><Key.shift_r><Key.shift_r><Key.shift_r><Key.shift_r><Key.shift_r><Key.shift_r><Key.shift_r><Key.shift_r><Key.shift_r><Key.shift_r><Key.shift_r><Key.shift_r><Key.shift_r><Key.shift_r><Key.shift_r><Key.shift_r><Key.shift_r><Key.shift_r><Key.shift_r><Key.shift_r><Key.shift_r><Key.shift_r><Key.shift_r><Key.shift_r><Key.shift_r><Key.shift_r><Key.shift_r><Key.shift_r><Key.shift_r><Key.shift_r><Key.shift_r><Key.shift_r><Key.shift_r><Key.shift_r><Key.shift_r><Key.shift_r><Key.shift_r><Key.shift_r><Key.shift_r><Key.shift_r><Key.shift_r><Key.shift_r><Key.shift_r><Key.shift_r>L9<Key.enter>00153<Key.enter>400005<Key.down><Key.up>
Screenshot: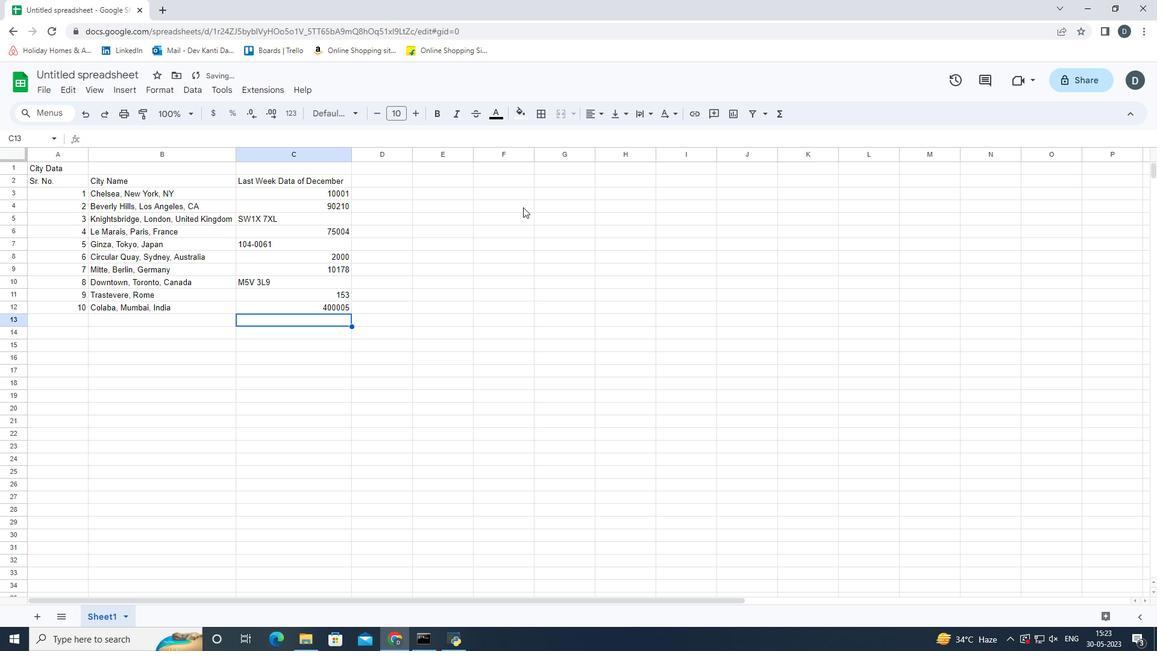 
Action: Mouse moved to (39, 91)
Screenshot: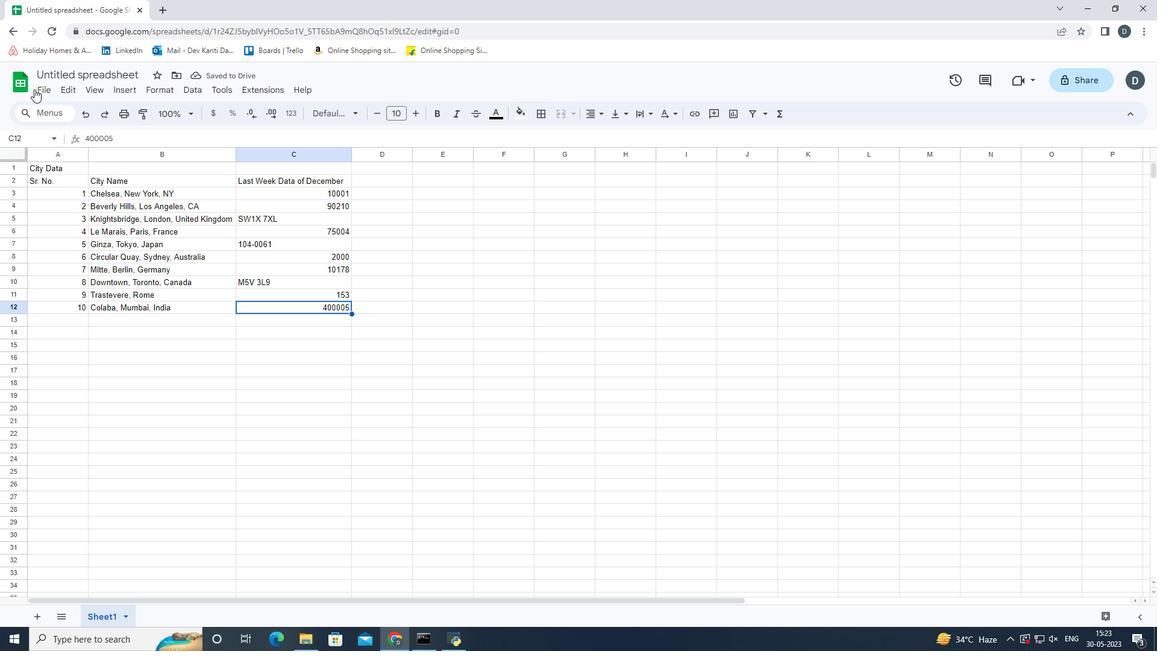 
Action: Mouse pressed left at (39, 91)
Screenshot: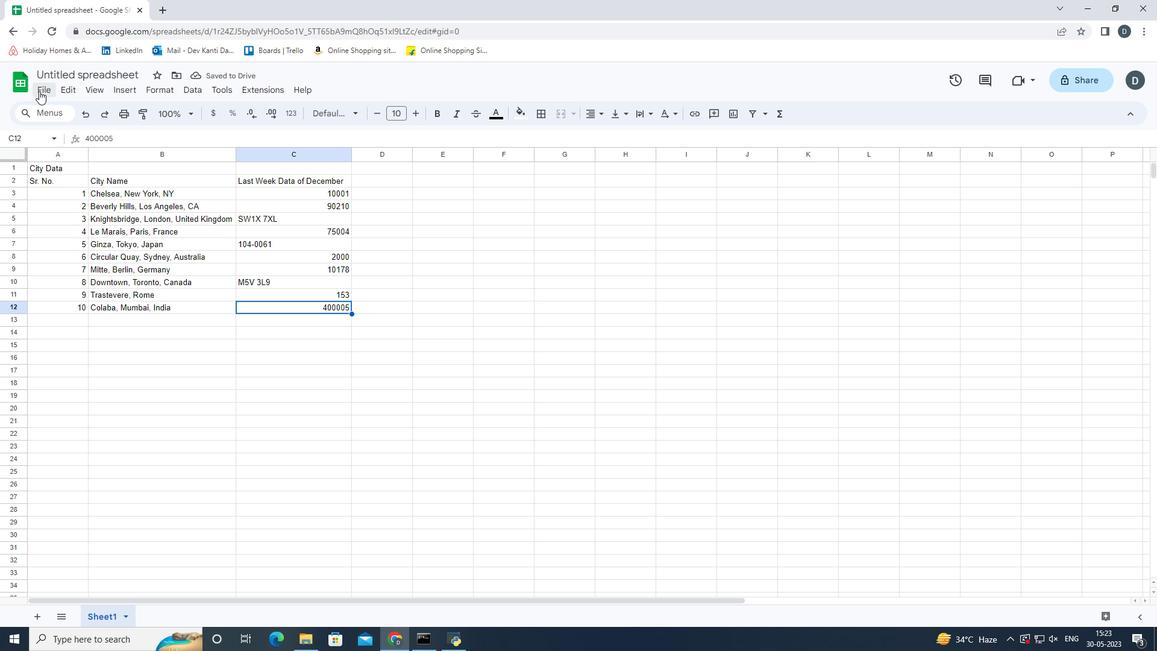 
Action: Mouse moved to (153, 266)
Screenshot: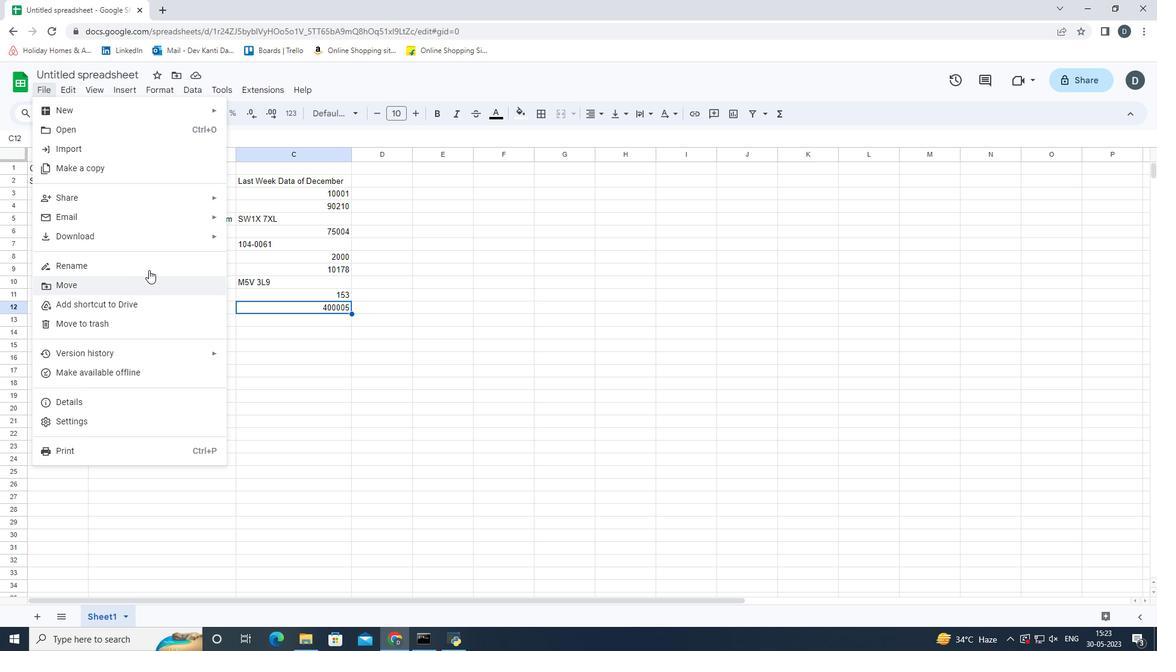 
Action: Mouse pressed left at (153, 266)
Screenshot: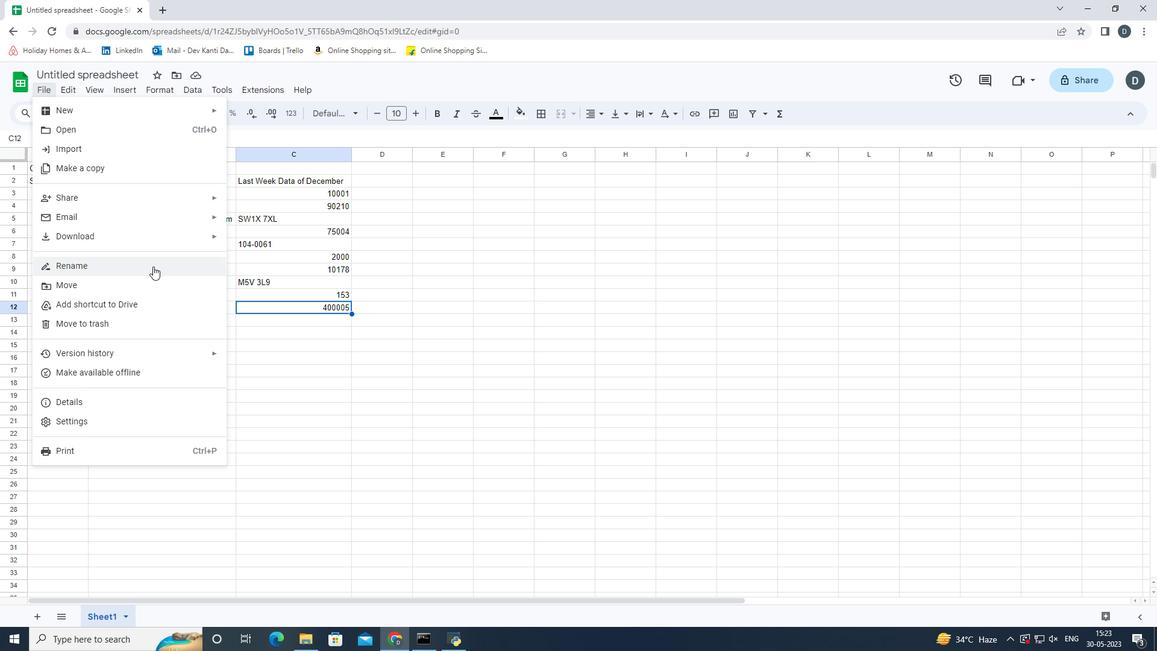 
Action: Mouse moved to (504, 352)
Screenshot: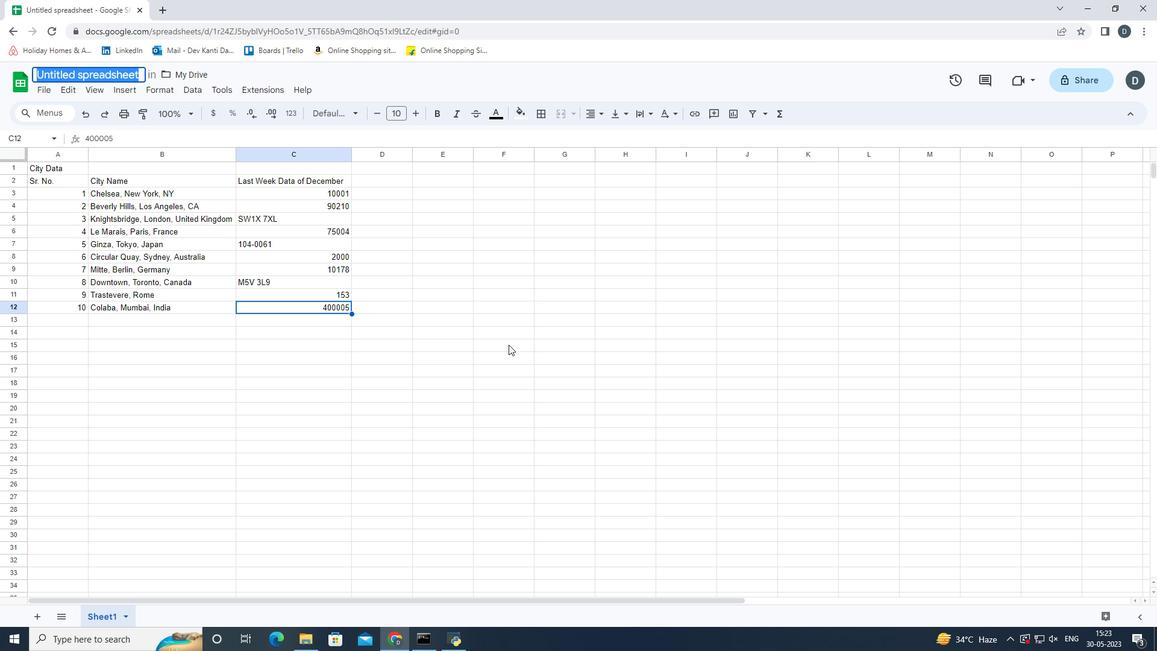 
Action: Key pressed auditing<Key.shift>Sales<Key.shift><Key.shift><Key.shift><Key.shift><Key.shift><Key.shift>Trends<Key.enter>
Screenshot: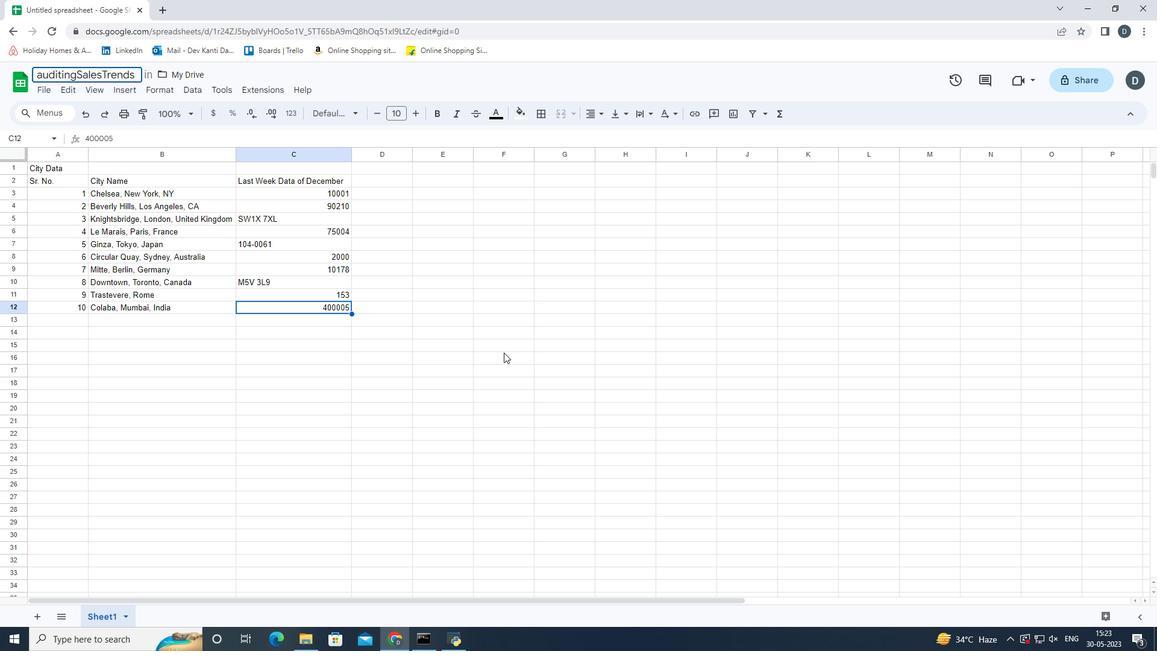 
Action: Mouse moved to (384, 315)
Screenshot: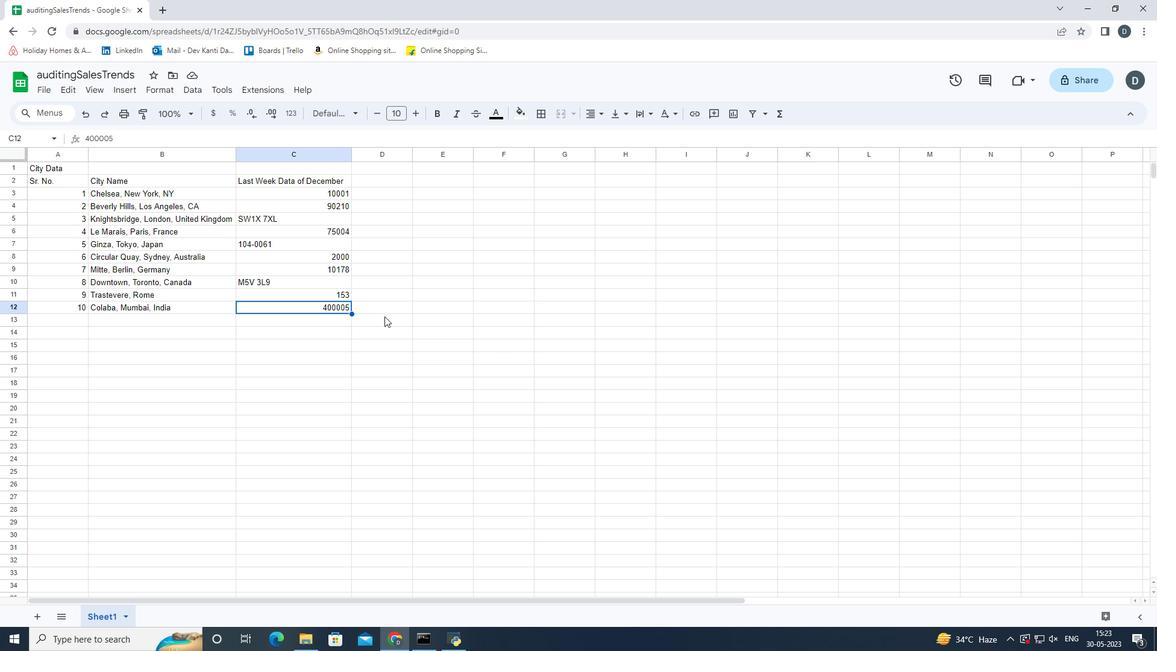 
Action: Mouse pressed left at (384, 315)
Screenshot: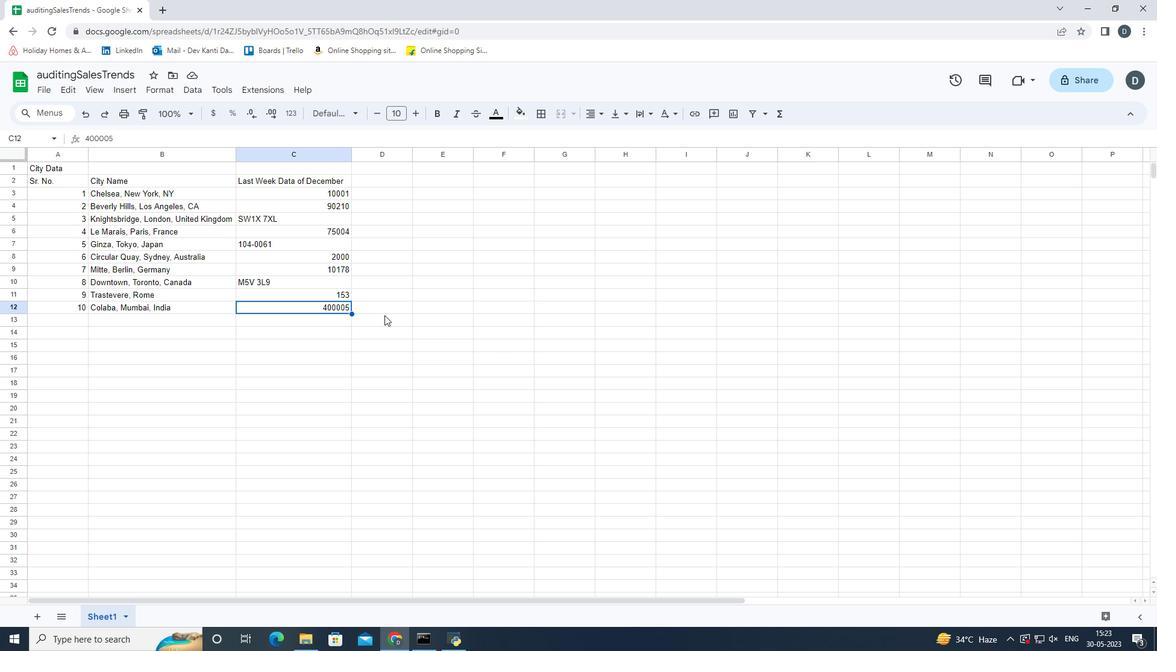 
Action: Mouse moved to (337, 306)
Screenshot: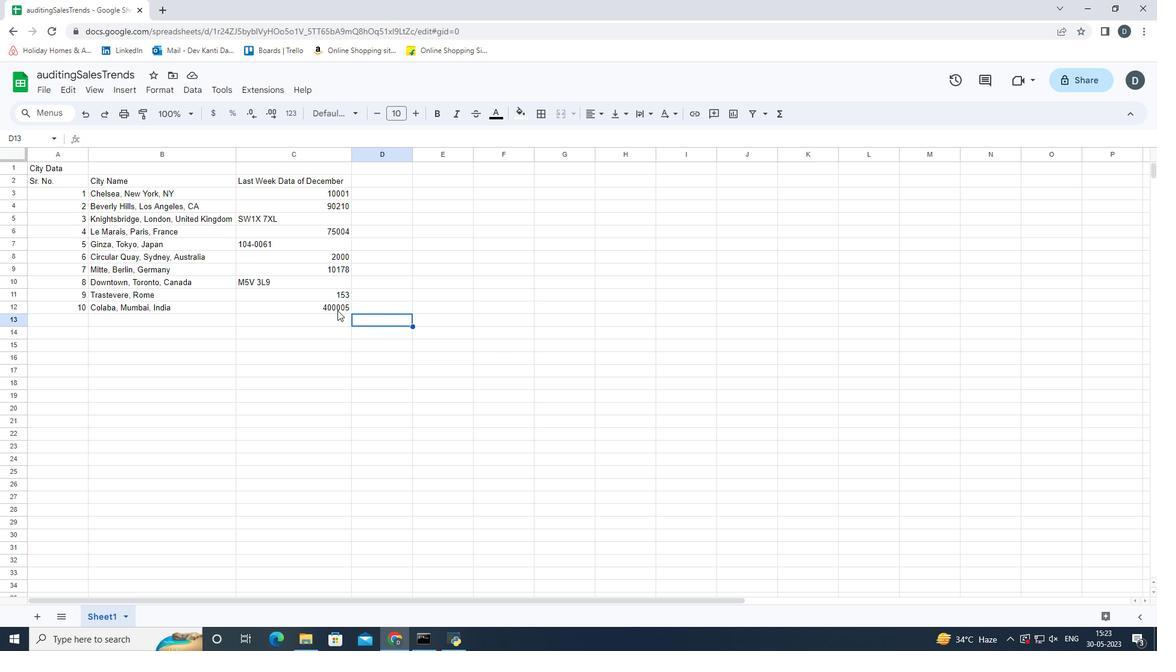 
Action: Mouse pressed left at (337, 306)
Screenshot: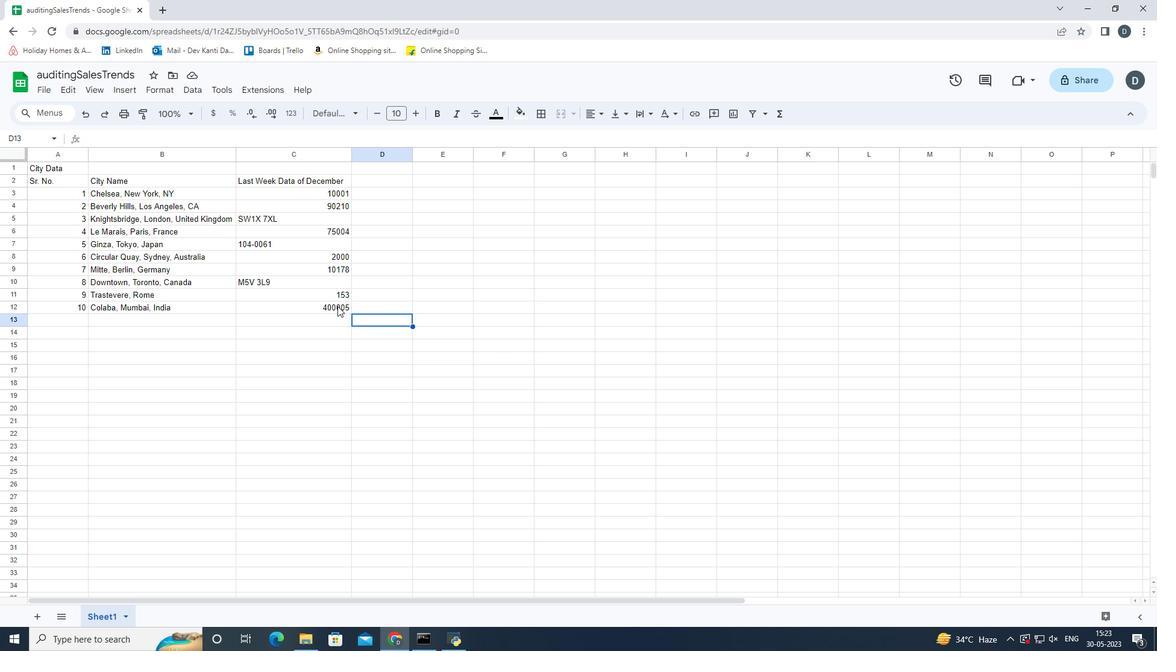 
Action: Mouse moved to (371, 308)
Screenshot: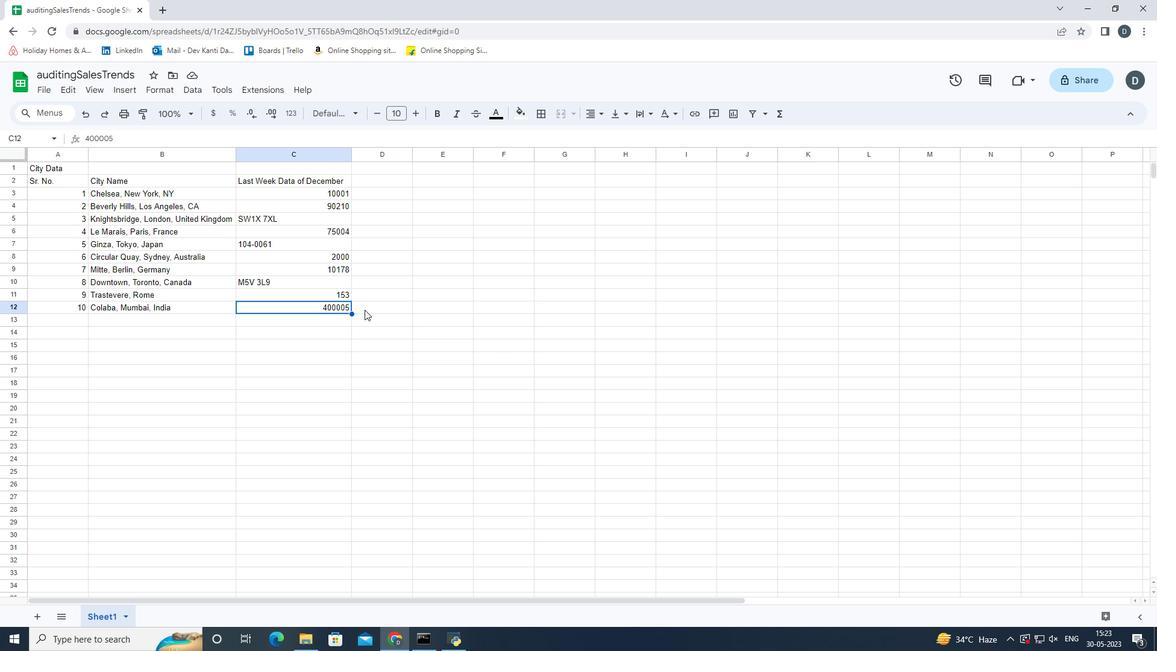 
Action: Mouse pressed left at (371, 308)
Screenshot: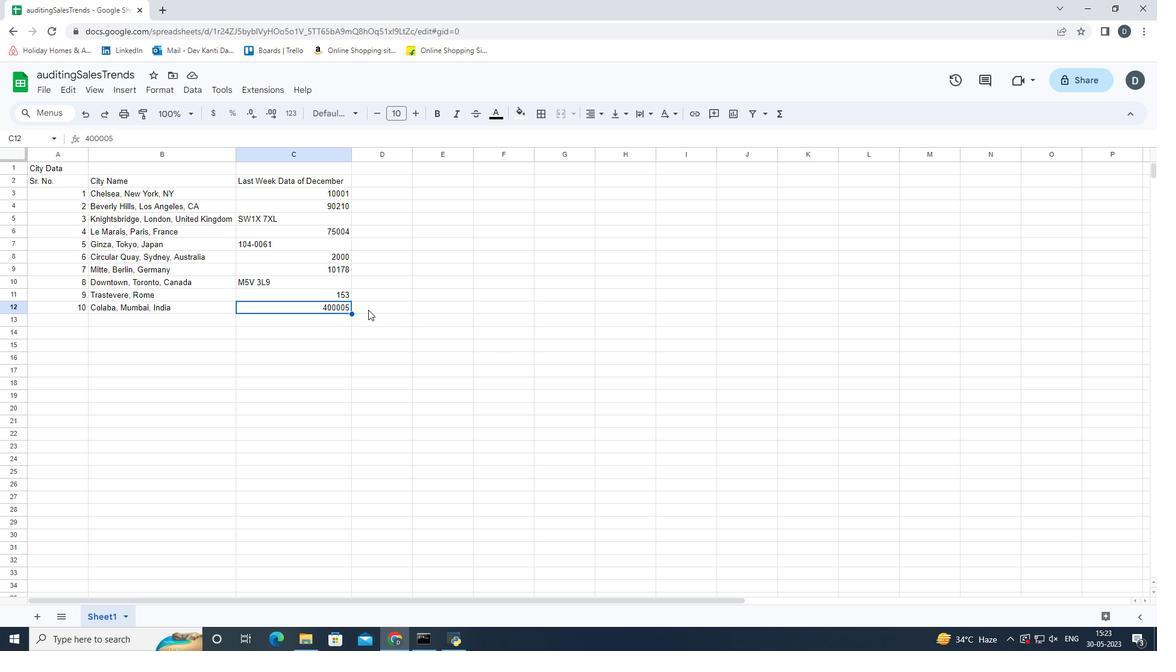 
Action: Mouse moved to (332, 319)
Screenshot: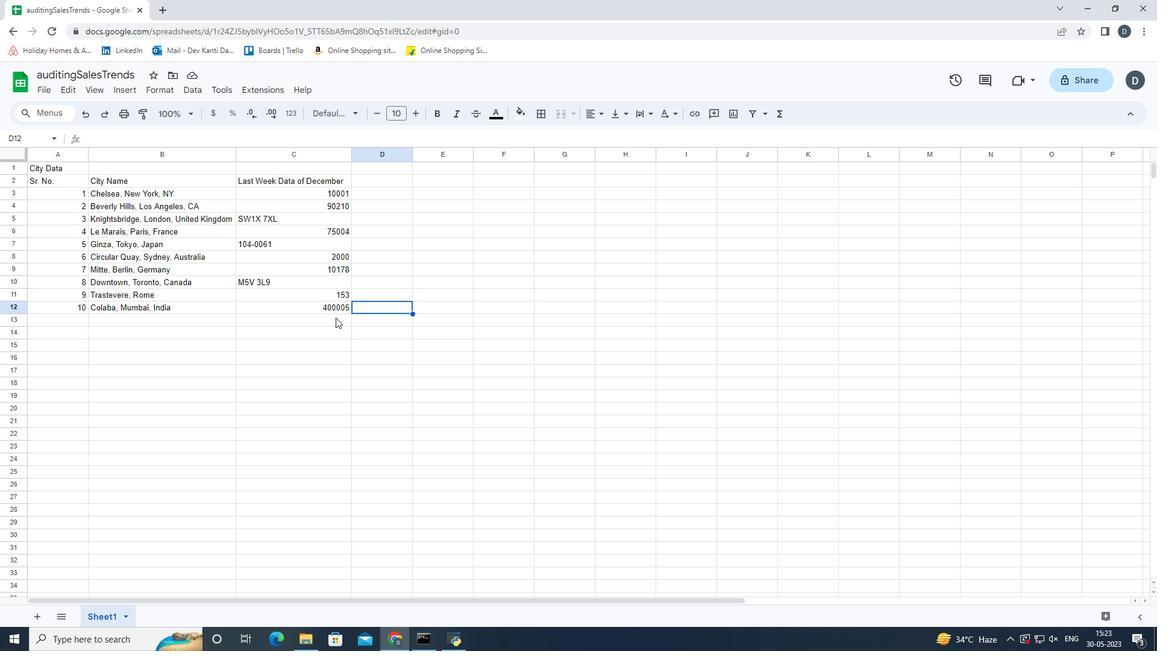 
Action: Mouse pressed left at (332, 319)
Screenshot: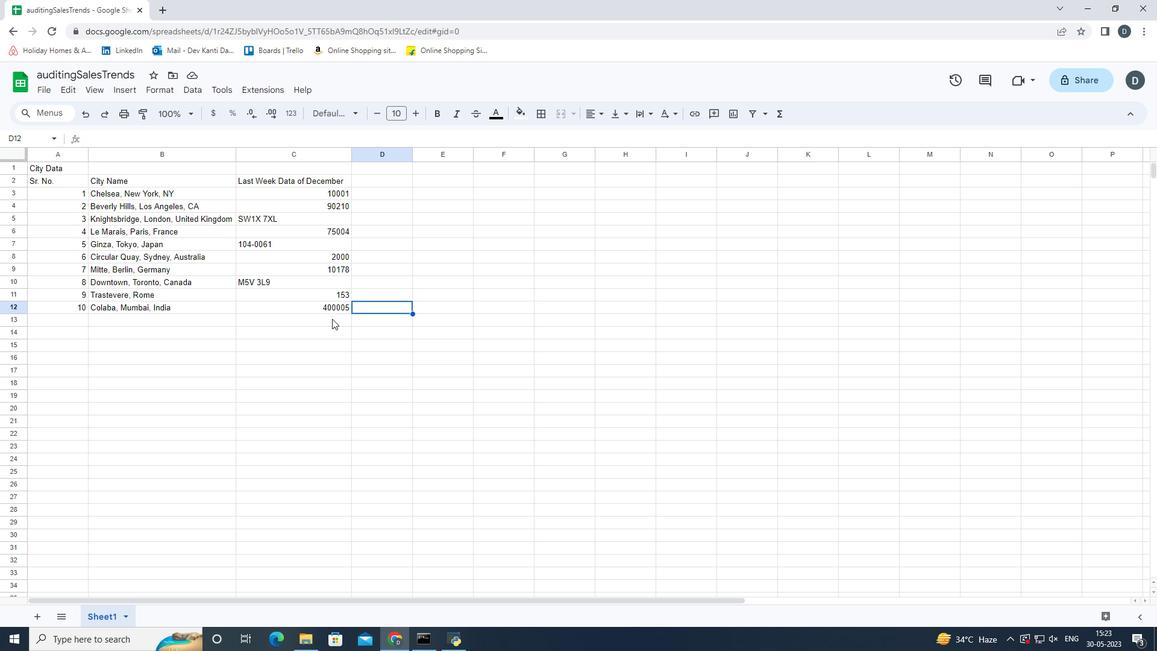 
Action: Mouse moved to (363, 311)
Screenshot: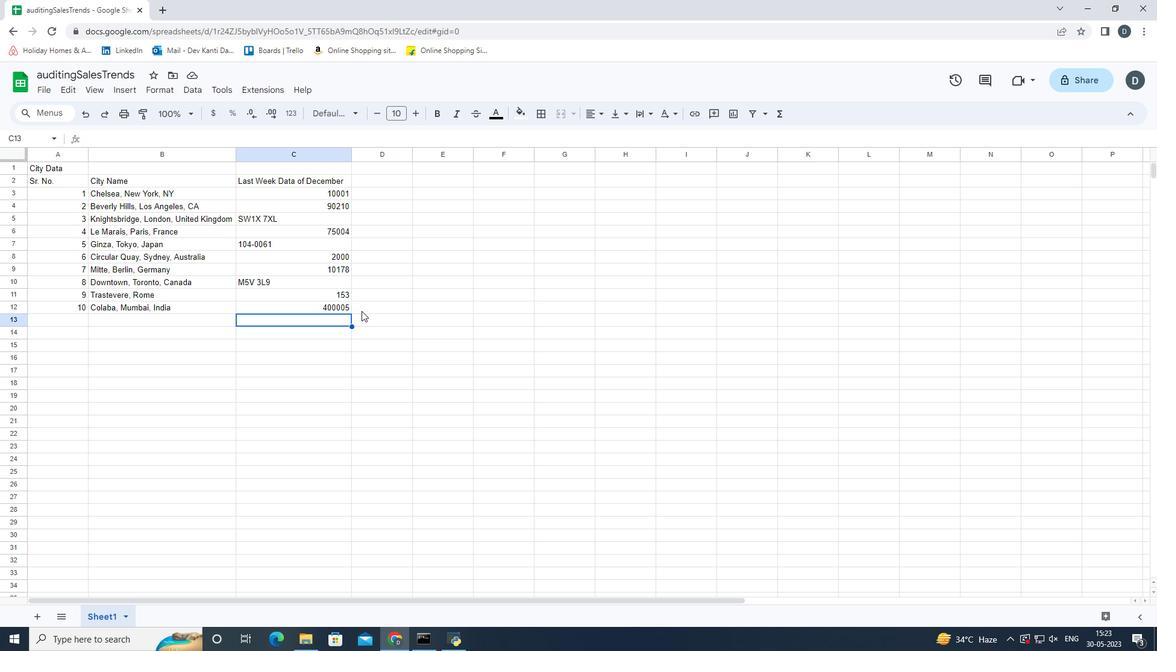 
